 Task: Find and add the 'Imagimake Mapology India with State Capitals' jigsaw puzzle to your cart on Amazon.
Action: Mouse moved to (900, 97)
Screenshot: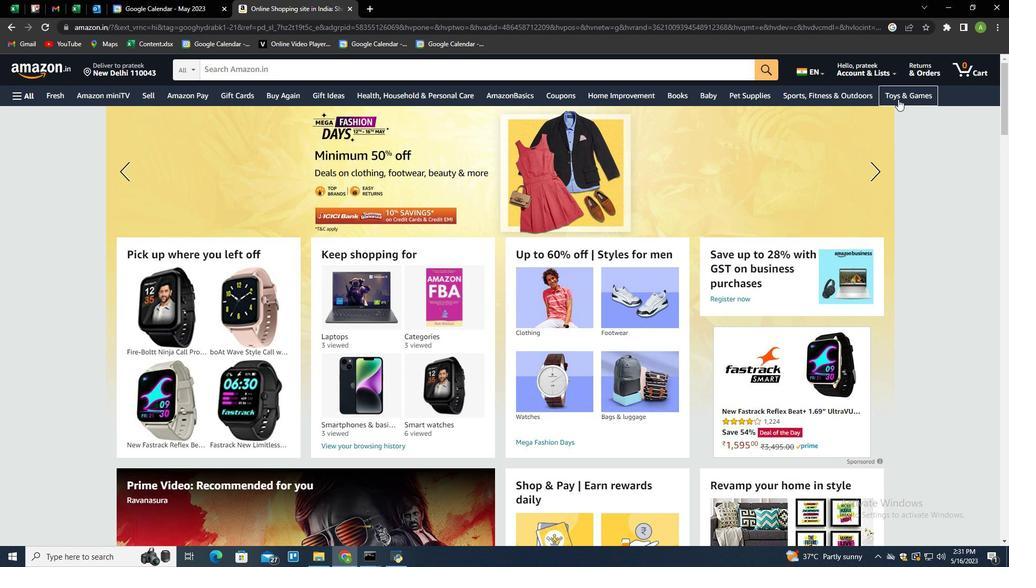 
Action: Mouse pressed left at (900, 97)
Screenshot: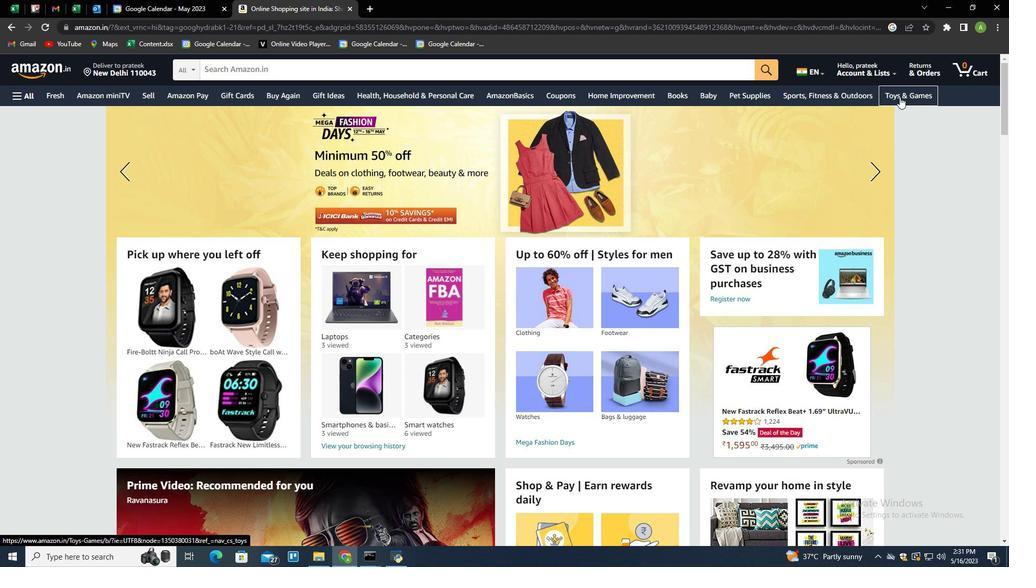 
Action: Mouse moved to (171, 392)
Screenshot: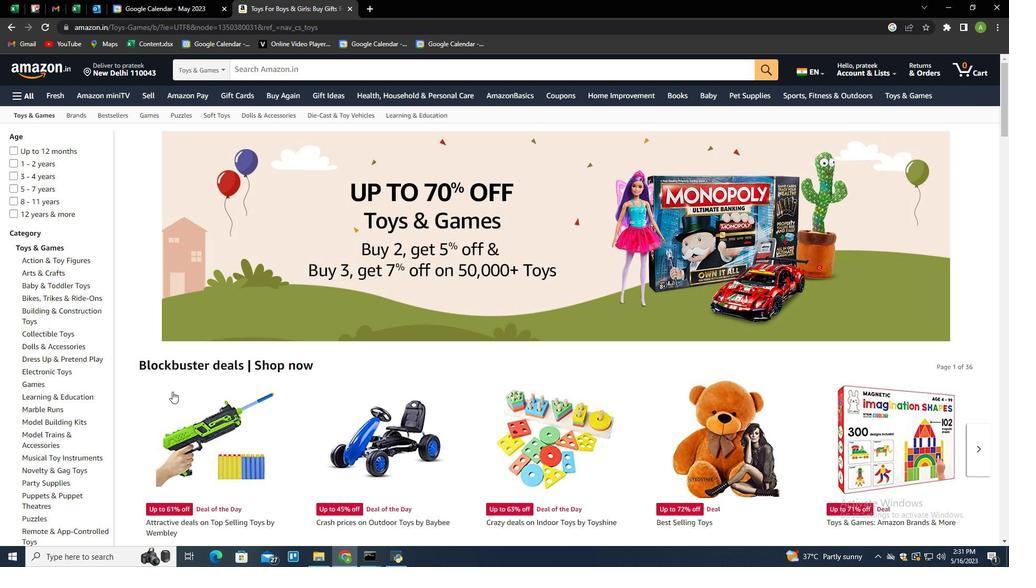 
Action: Mouse scrolled (171, 391) with delta (0, 0)
Screenshot: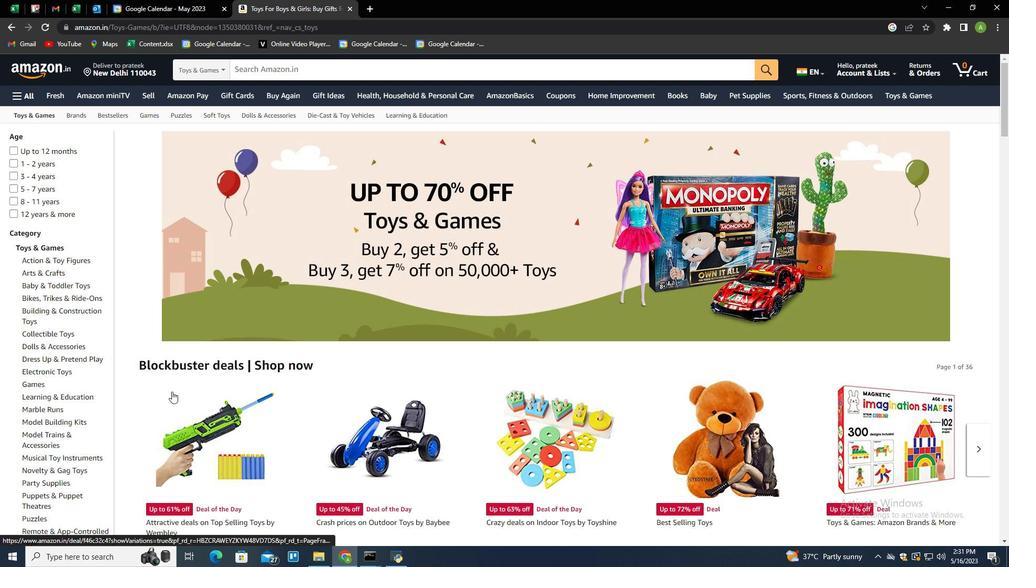 
Action: Mouse moved to (171, 391)
Screenshot: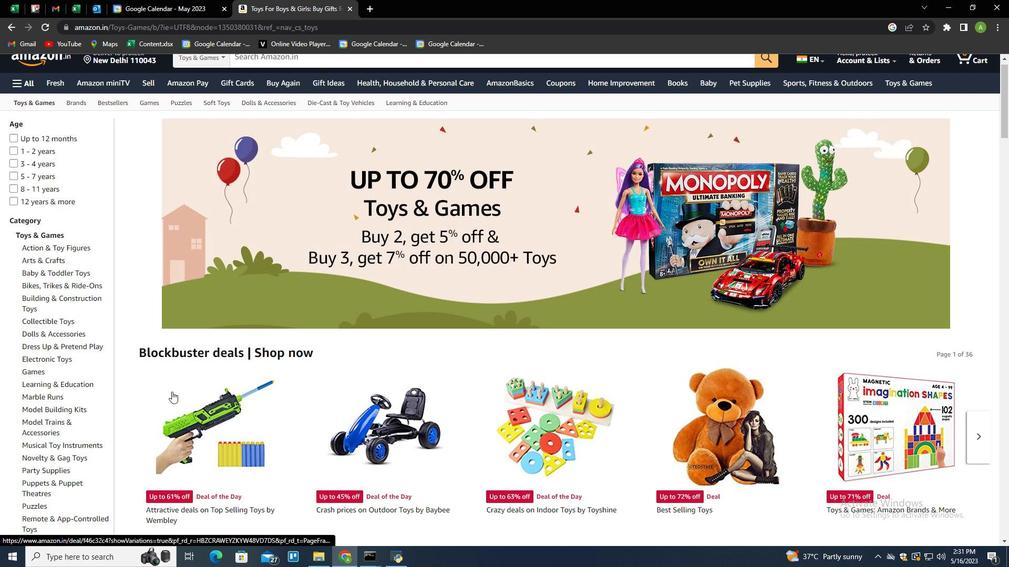 
Action: Mouse scrolled (171, 391) with delta (0, 0)
Screenshot: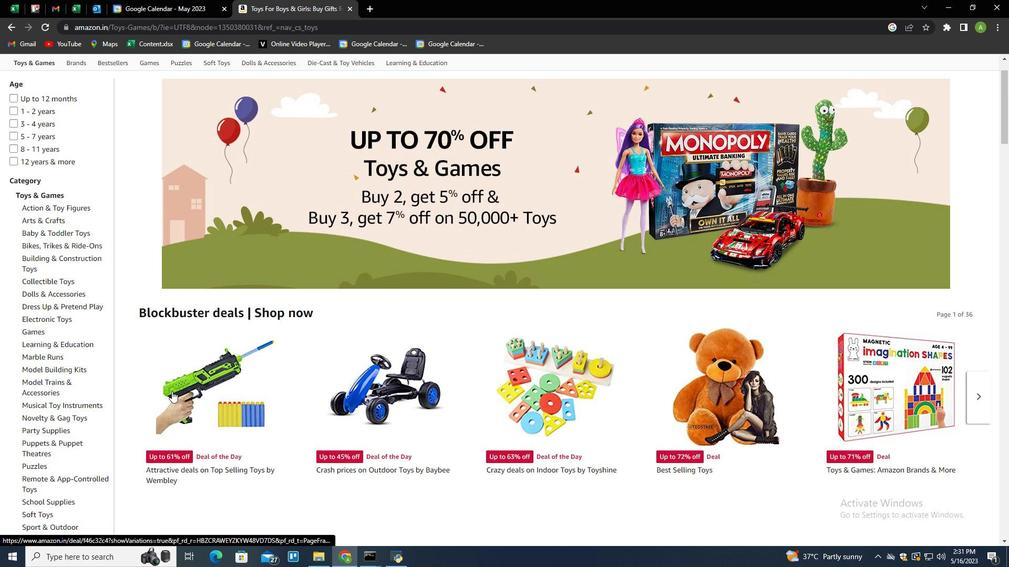 
Action: Mouse scrolled (171, 391) with delta (0, 0)
Screenshot: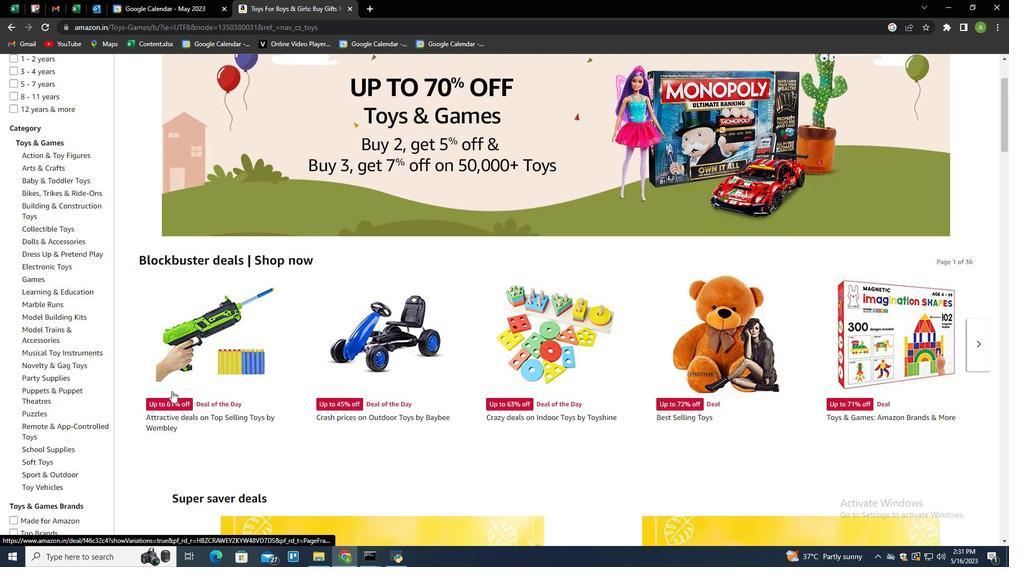 
Action: Mouse scrolled (171, 391) with delta (0, 0)
Screenshot: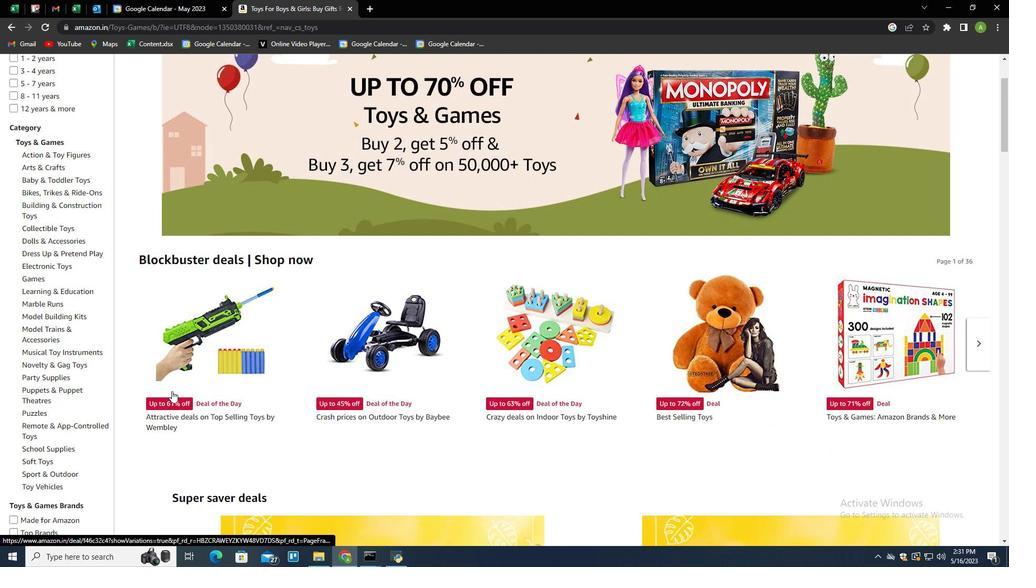 
Action: Mouse moved to (35, 307)
Screenshot: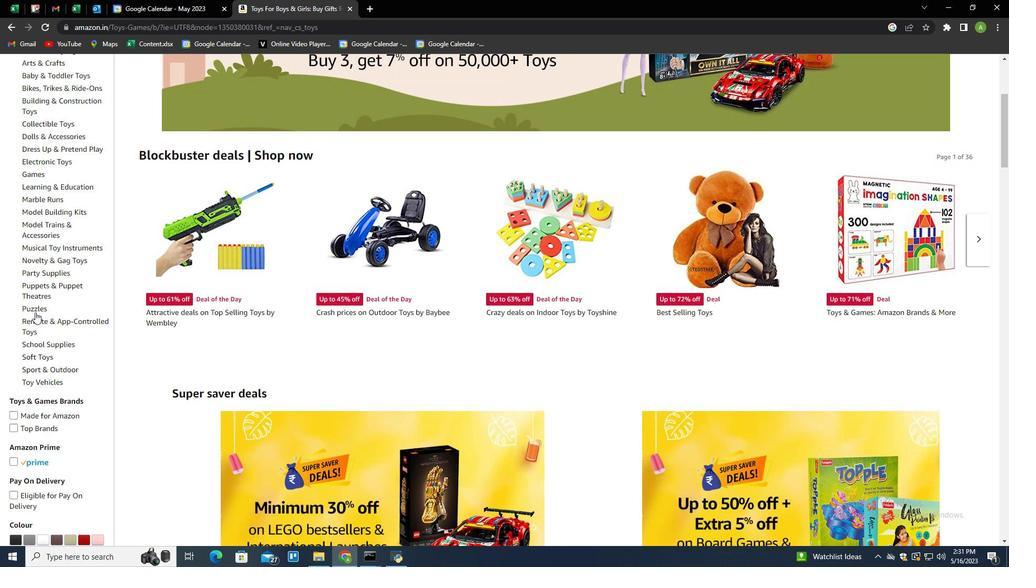 
Action: Mouse pressed left at (35, 307)
Screenshot: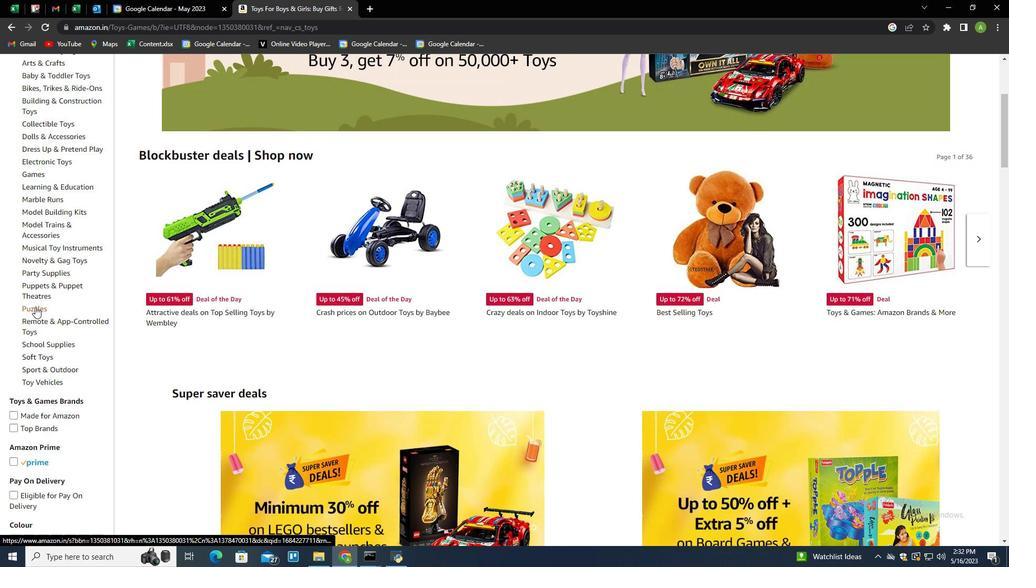 
Action: Mouse moved to (204, 293)
Screenshot: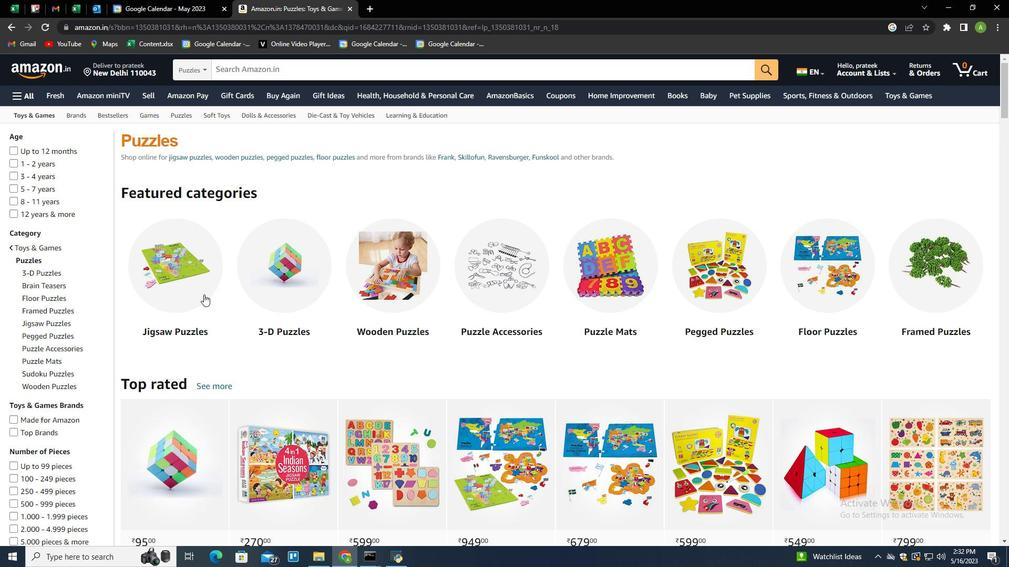
Action: Mouse pressed left at (204, 293)
Screenshot: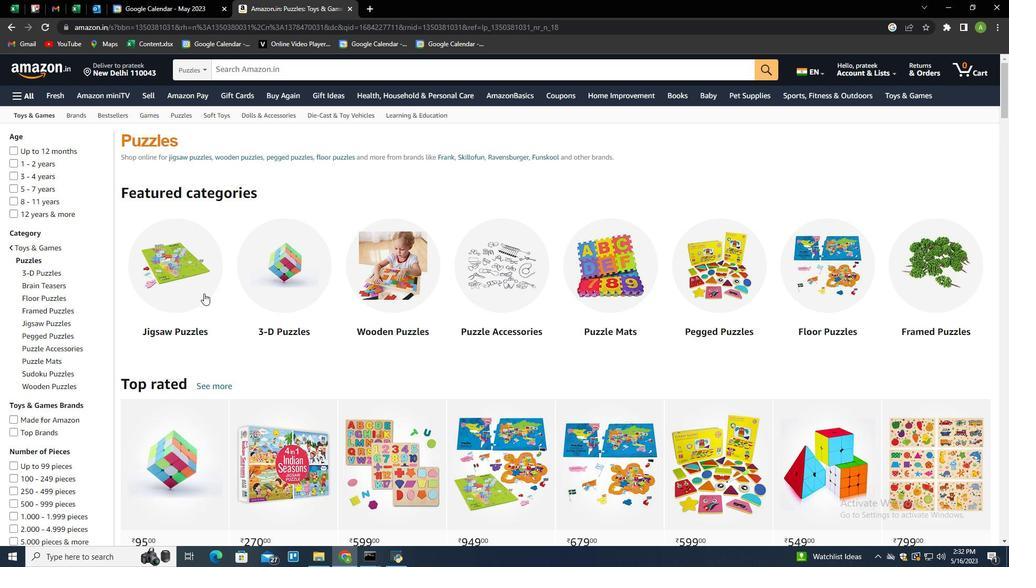 
Action: Mouse moved to (537, 320)
Screenshot: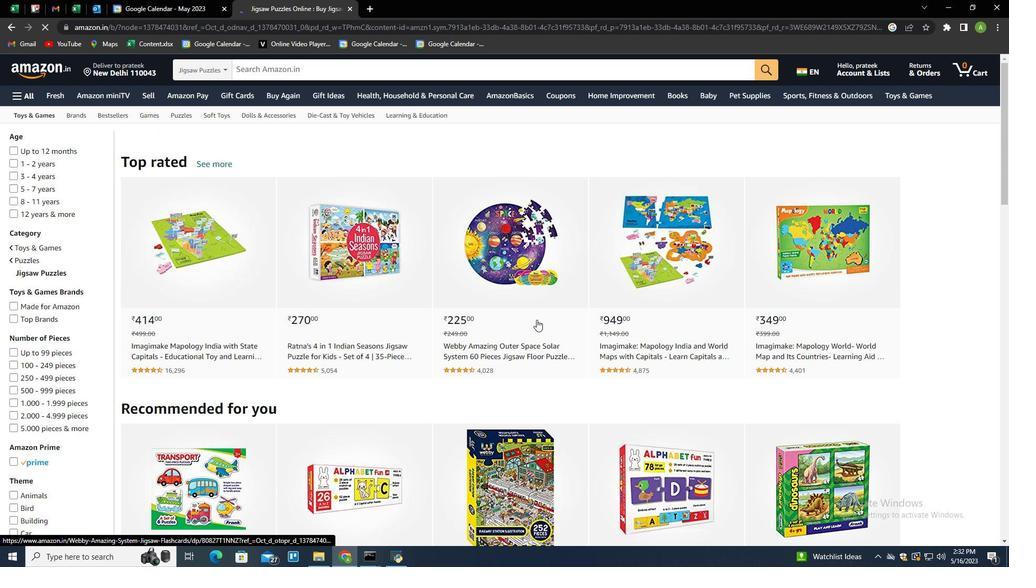 
Action: Mouse scrolled (537, 319) with delta (0, 0)
Screenshot: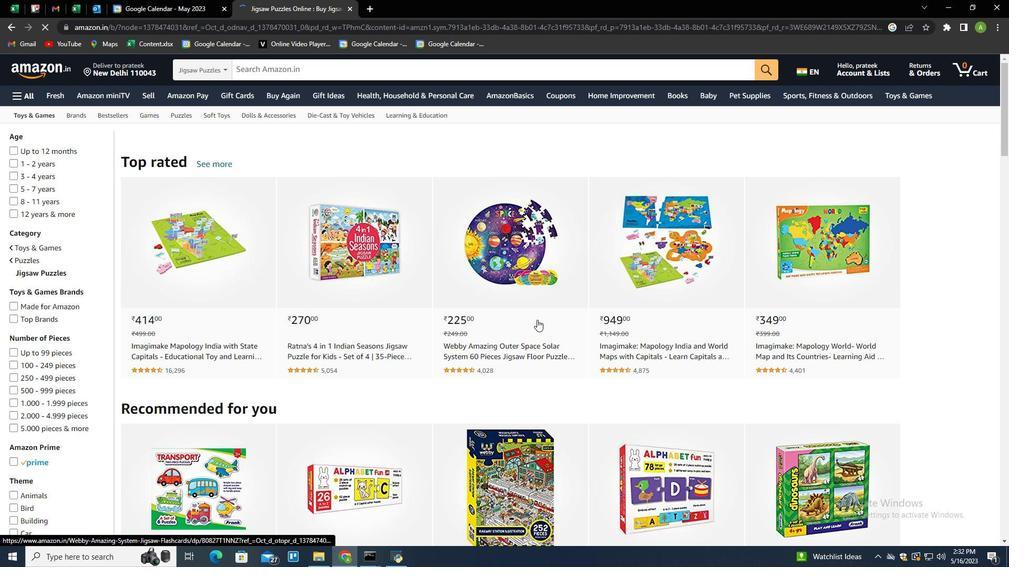 
Action: Mouse moved to (174, 241)
Screenshot: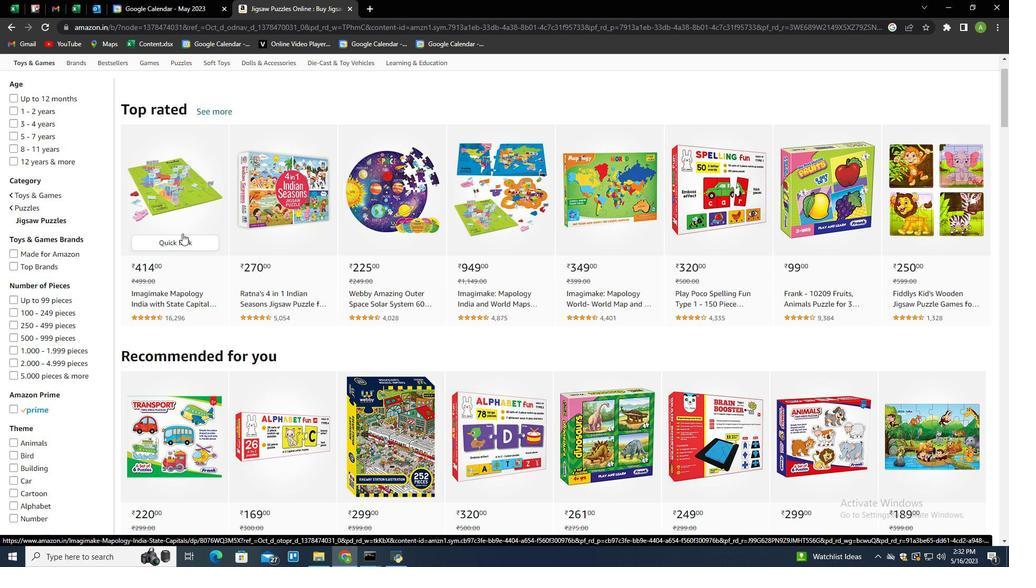 
Action: Mouse pressed left at (174, 241)
Screenshot: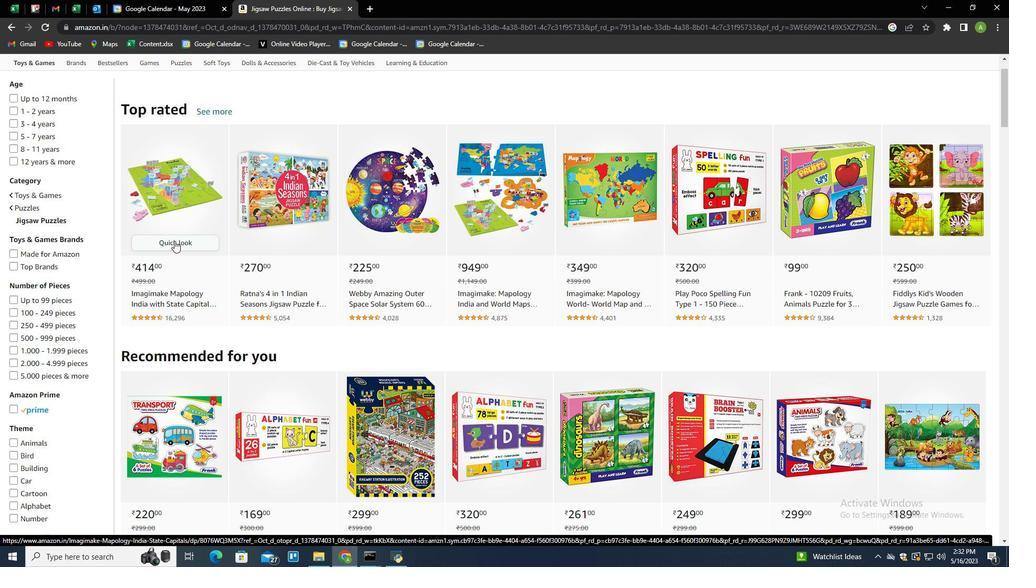 
Action: Mouse moved to (731, 155)
Screenshot: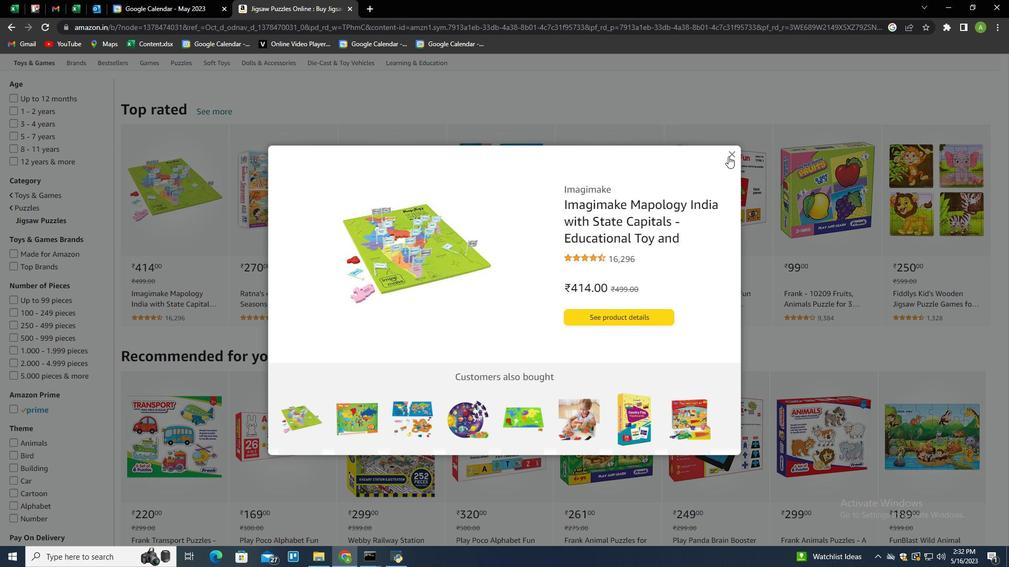 
Action: Mouse pressed left at (731, 155)
Screenshot: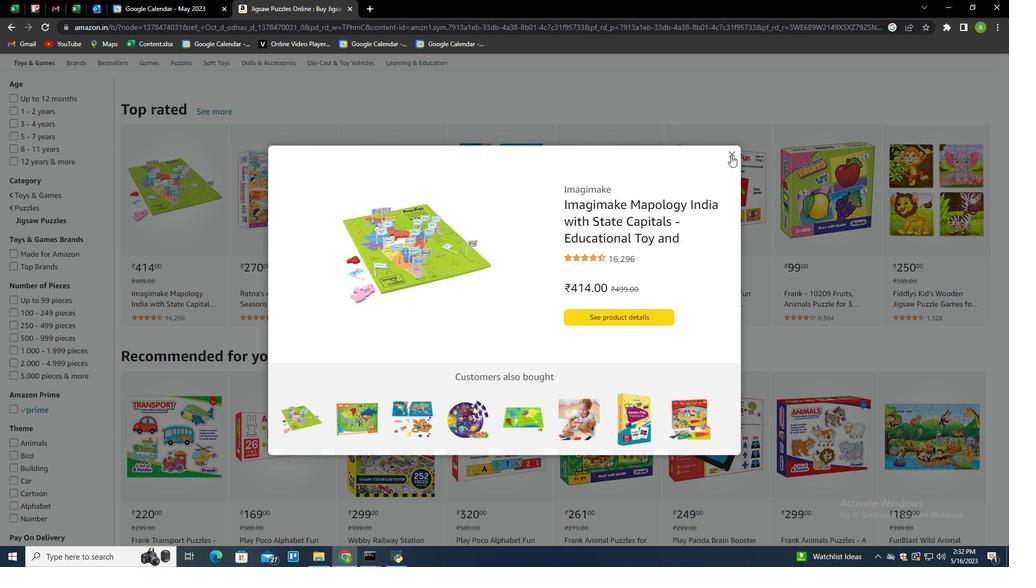 
Action: Mouse moved to (282, 248)
Screenshot: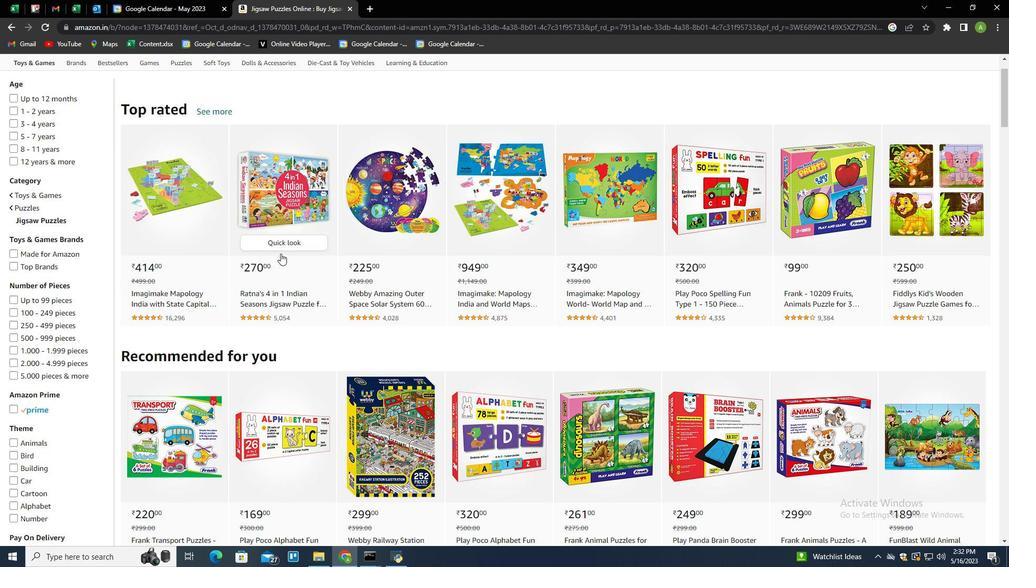 
Action: Mouse pressed left at (282, 248)
Screenshot: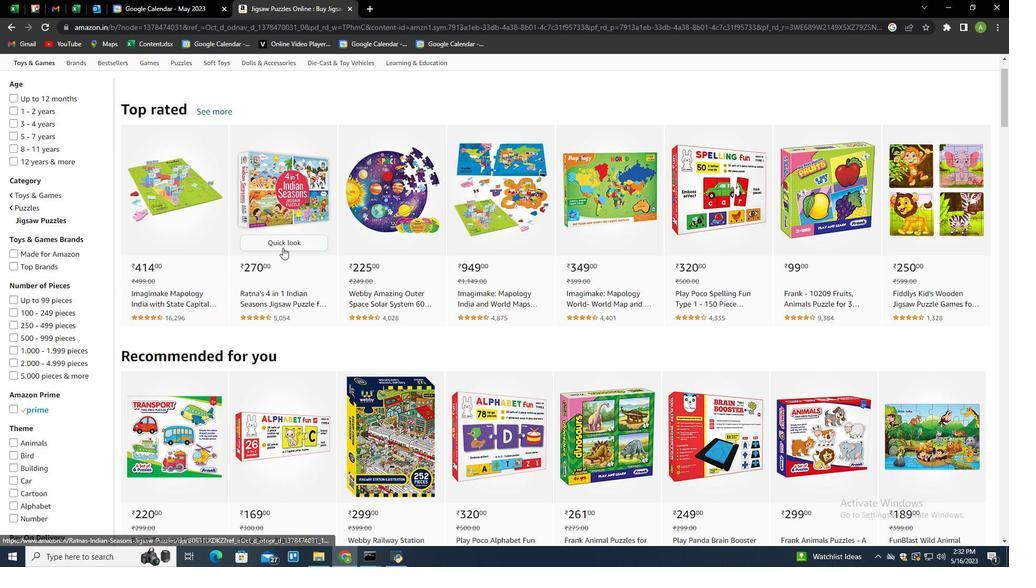 
Action: Mouse moved to (729, 151)
Screenshot: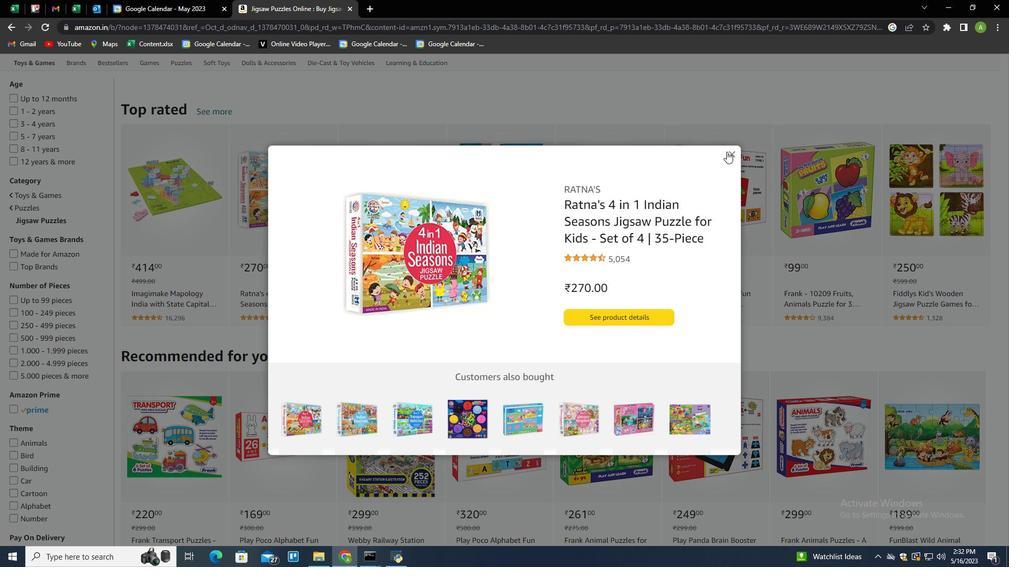 
Action: Mouse pressed left at (729, 151)
Screenshot: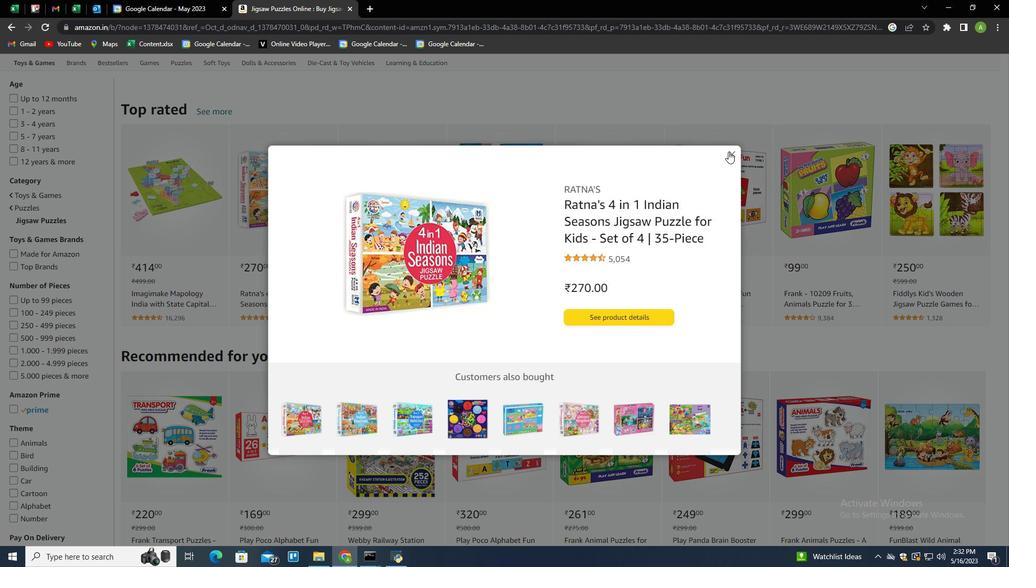 
Action: Mouse moved to (847, 302)
Screenshot: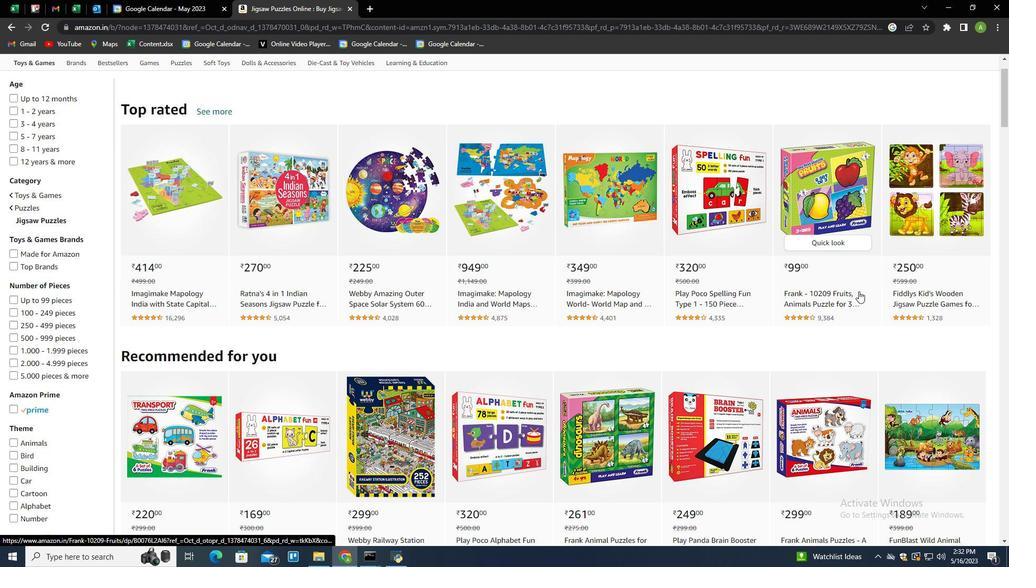 
Action: Mouse scrolled (847, 302) with delta (0, 0)
Screenshot: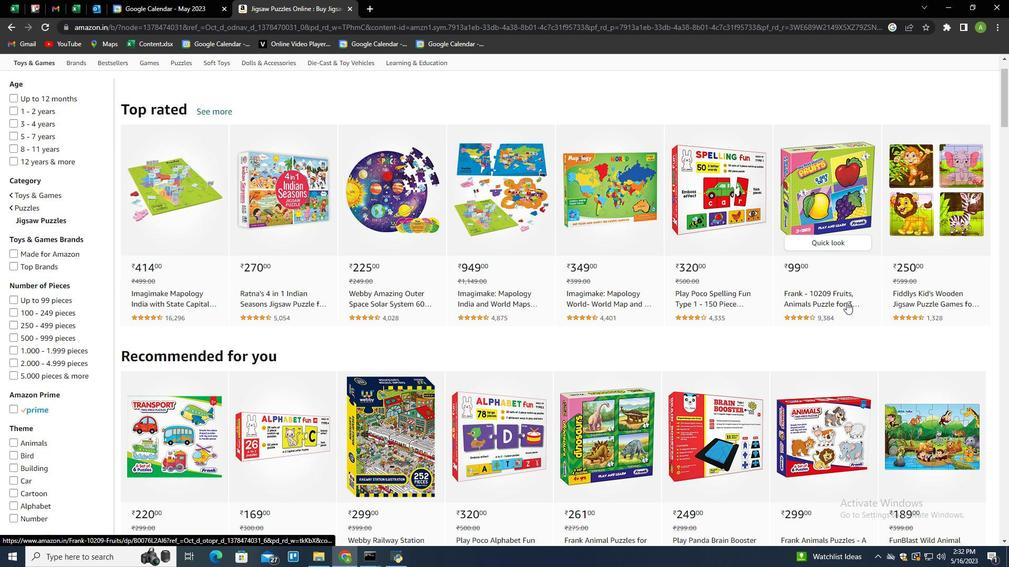 
Action: Mouse scrolled (847, 302) with delta (0, 0)
Screenshot: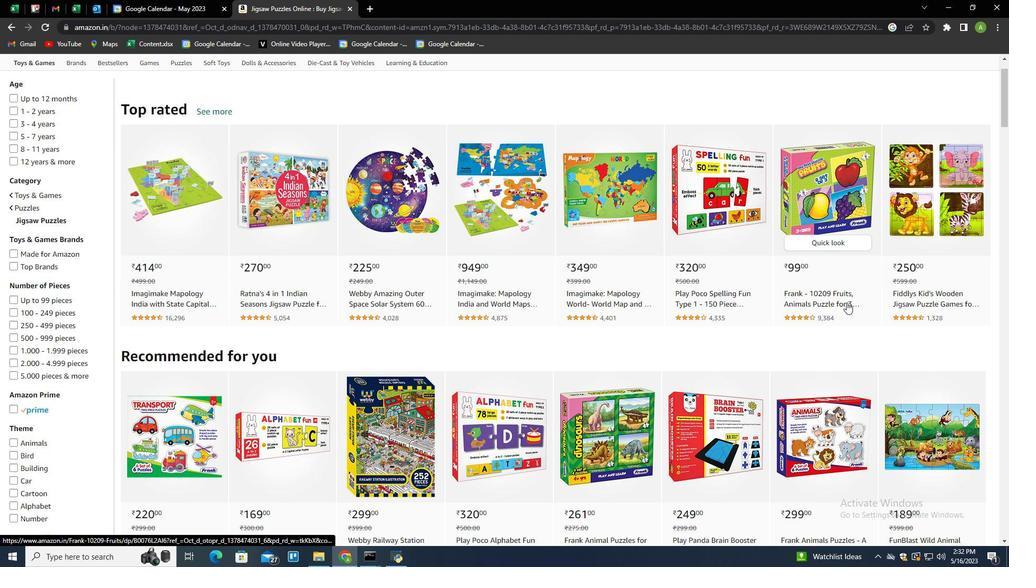 
Action: Mouse scrolled (847, 302) with delta (0, 0)
Screenshot: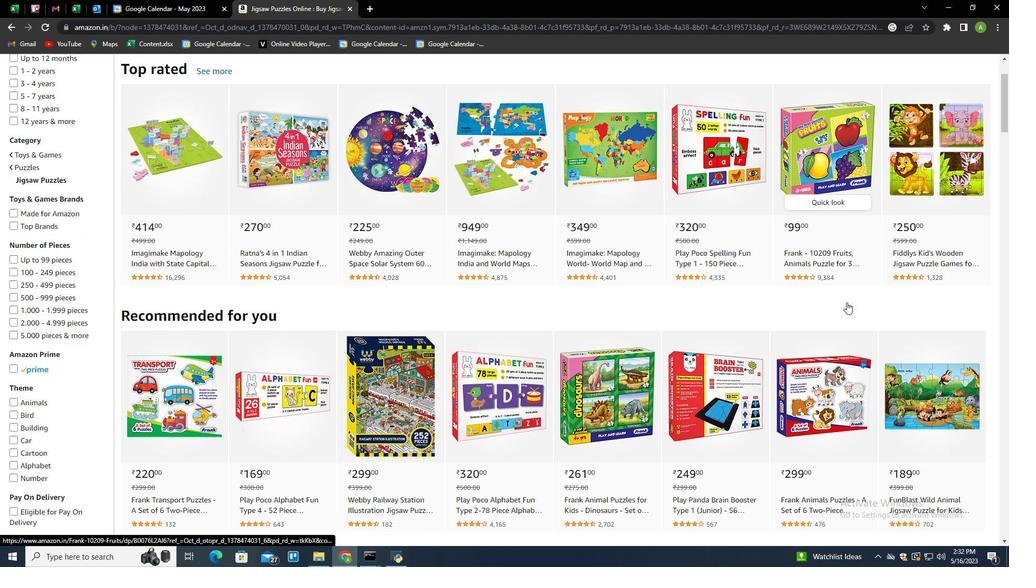 
Action: Mouse scrolled (847, 302) with delta (0, 0)
Screenshot: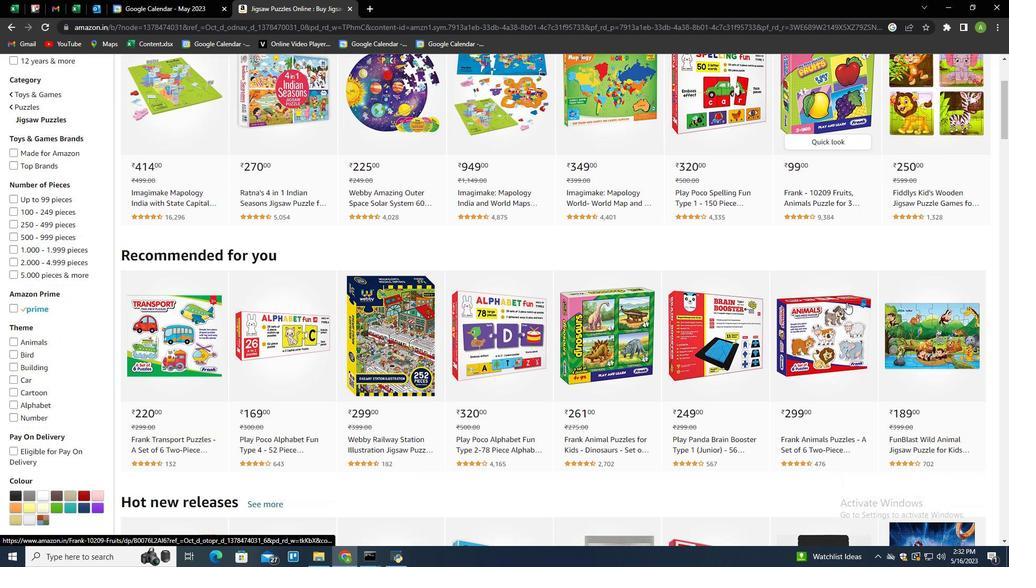 
Action: Mouse moved to (847, 302)
Screenshot: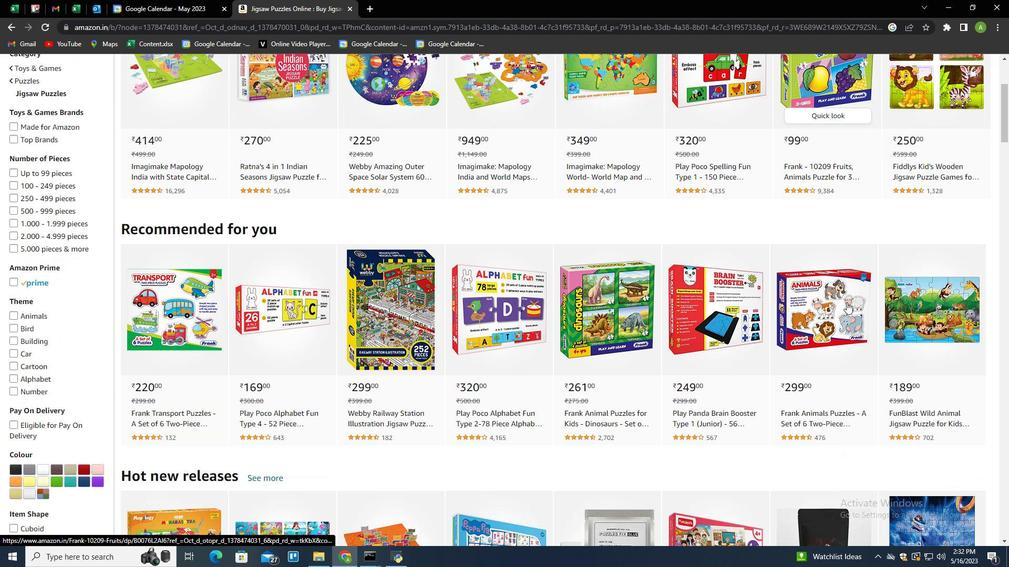 
Action: Mouse scrolled (847, 302) with delta (0, 0)
Screenshot: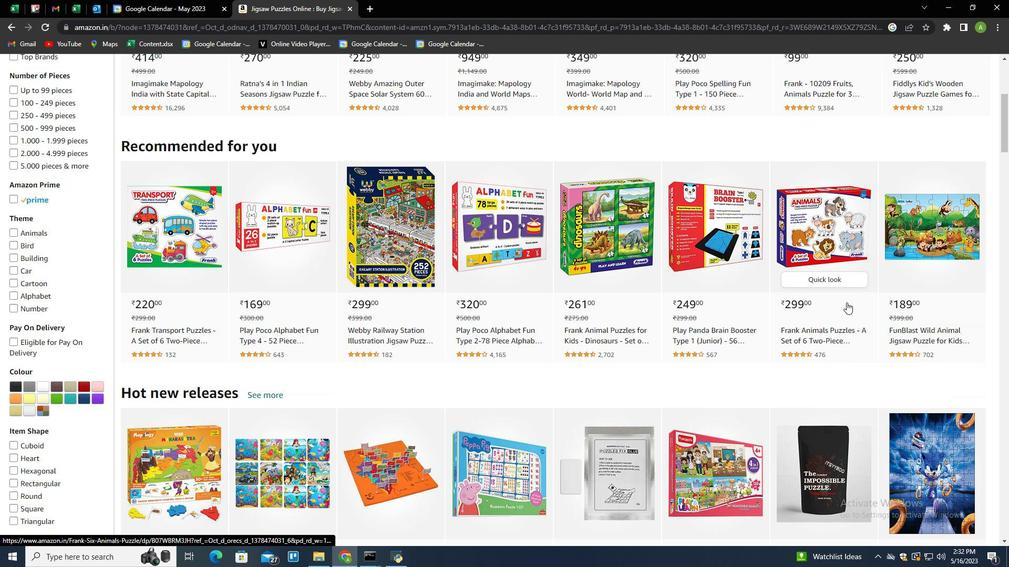 
Action: Mouse scrolled (847, 302) with delta (0, 0)
Screenshot: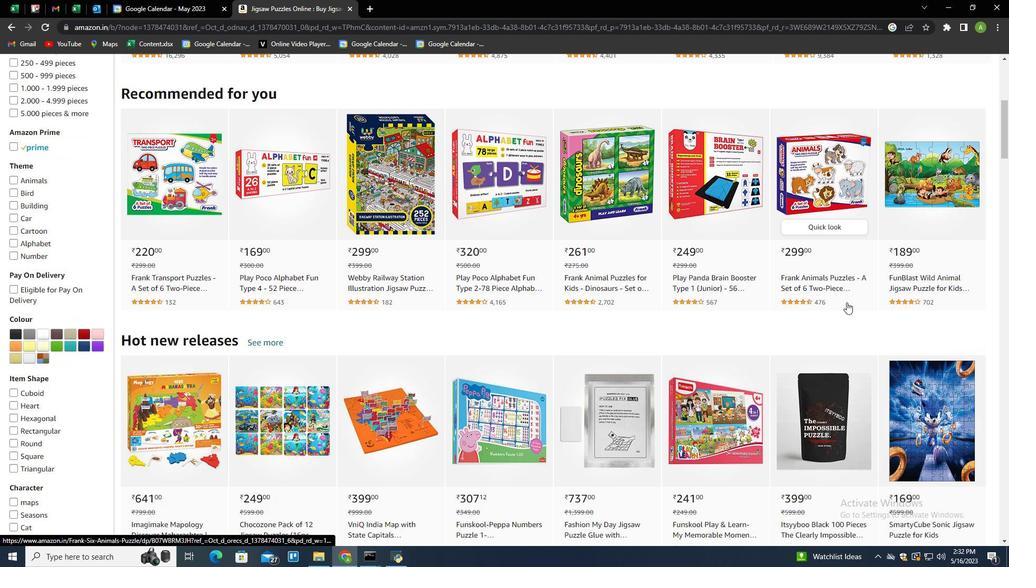 
Action: Mouse scrolled (847, 302) with delta (0, 0)
Screenshot: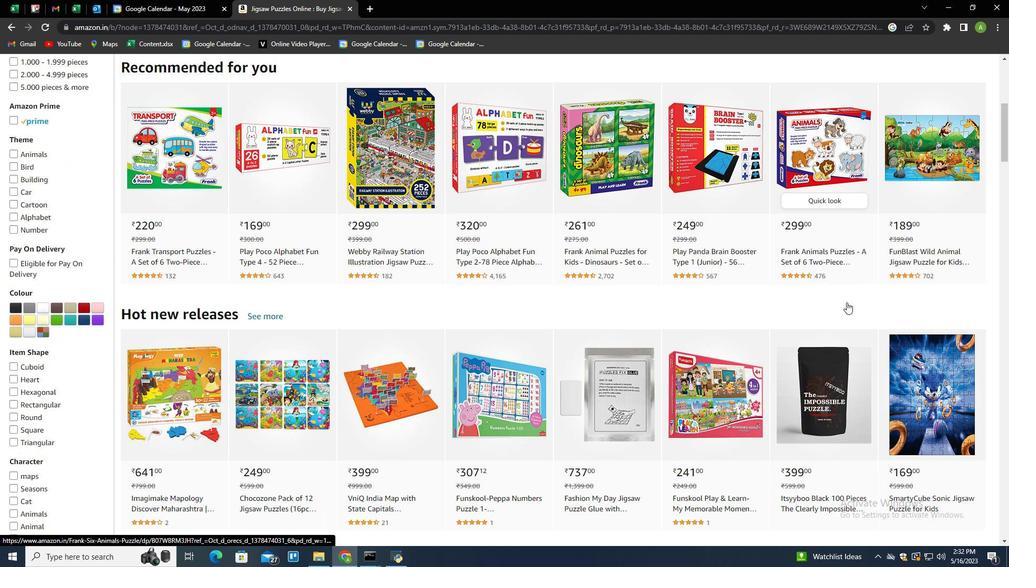 
Action: Mouse scrolled (847, 302) with delta (0, 0)
Screenshot: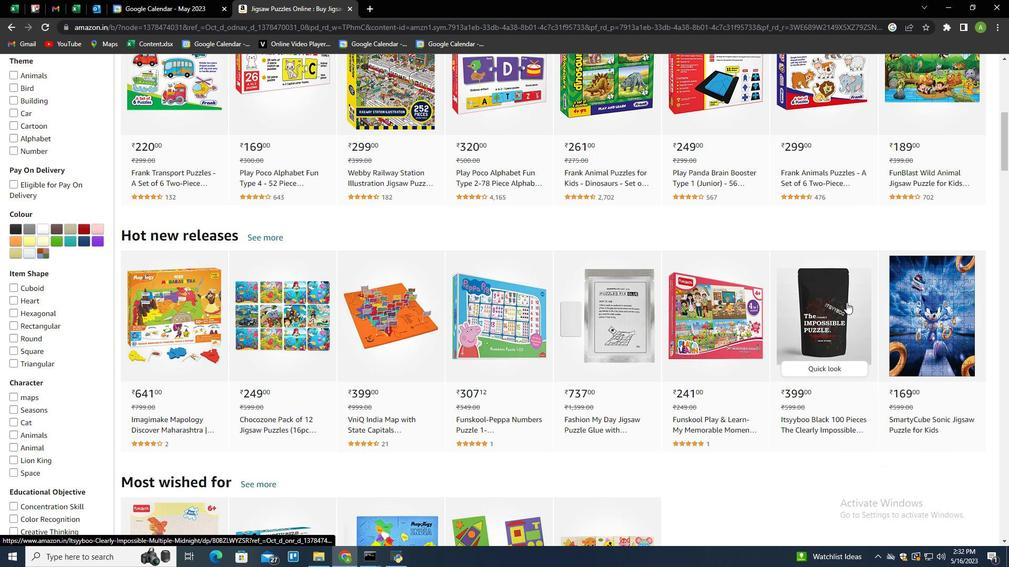 
Action: Mouse scrolled (847, 302) with delta (0, 0)
Screenshot: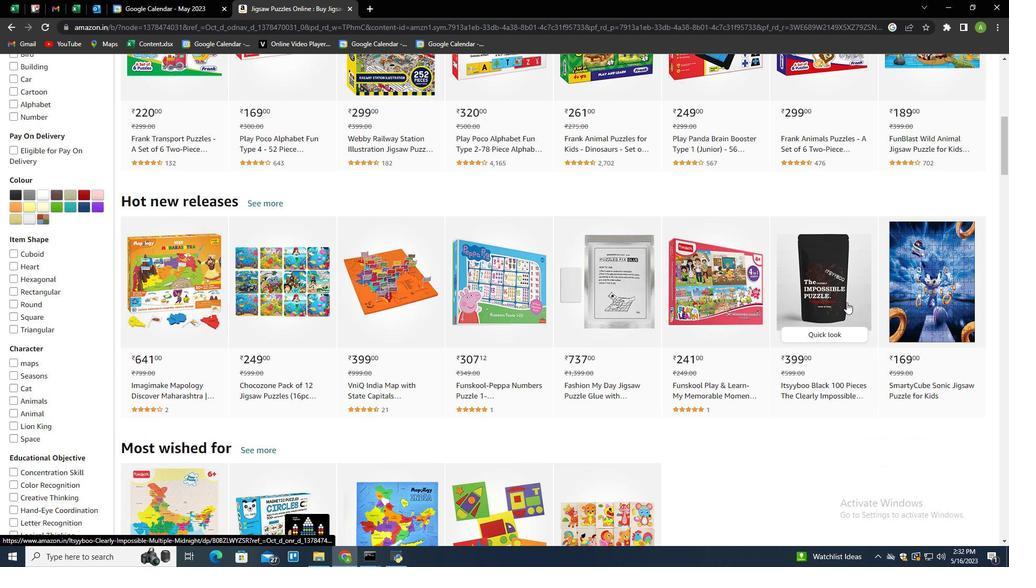
Action: Mouse scrolled (847, 302) with delta (0, 0)
Screenshot: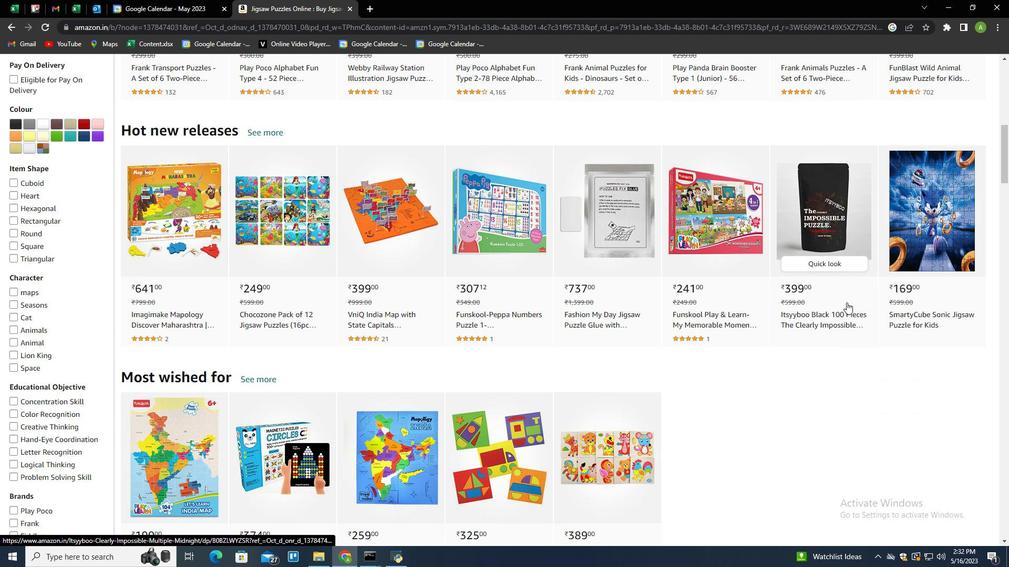 
Action: Mouse scrolled (847, 302) with delta (0, 0)
Screenshot: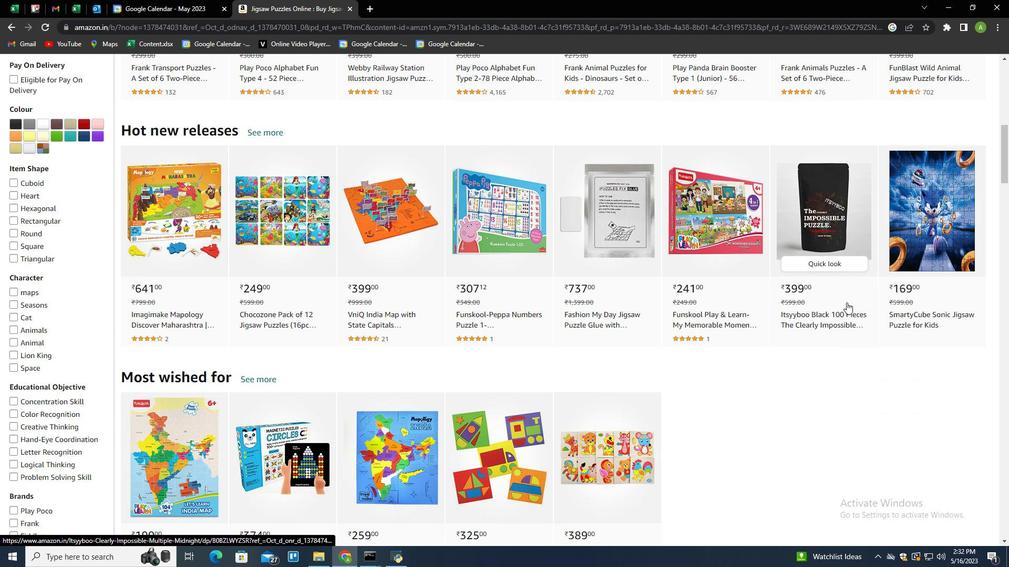 
Action: Mouse scrolled (847, 302) with delta (0, 0)
Screenshot: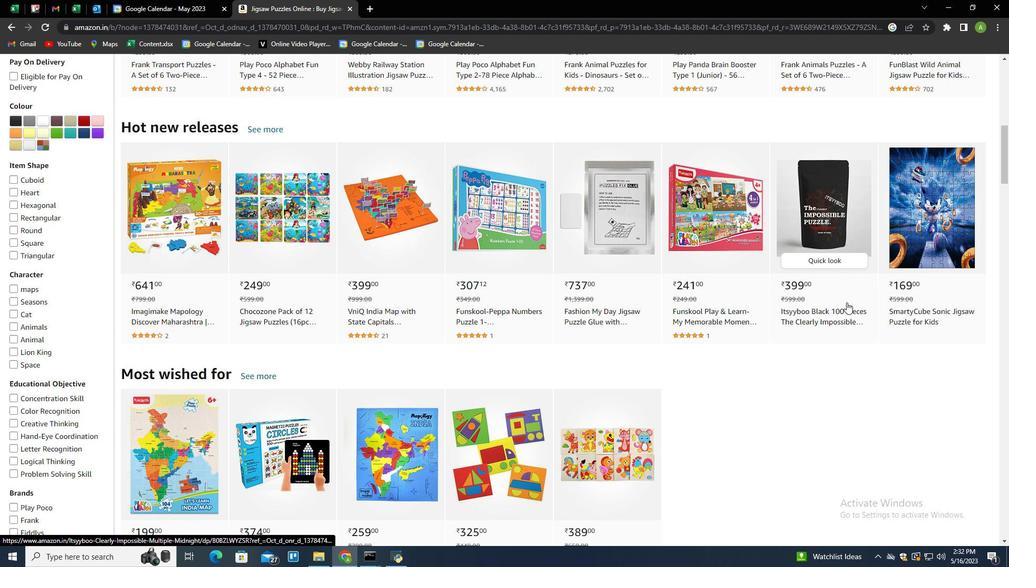 
Action: Mouse moved to (606, 333)
Screenshot: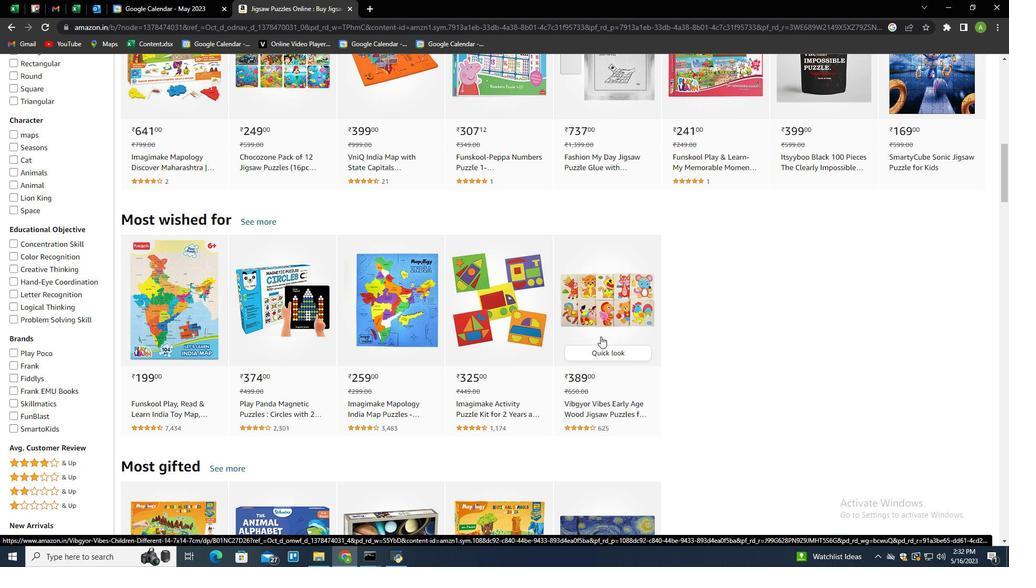 
Action: Mouse scrolled (606, 334) with delta (0, 0)
Screenshot: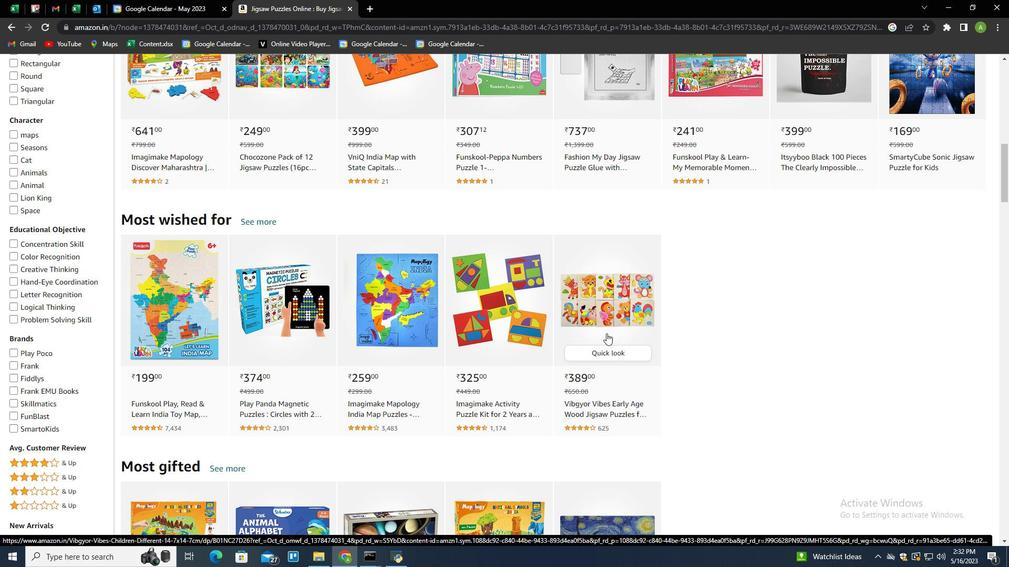 
Action: Mouse scrolled (606, 334) with delta (0, 0)
Screenshot: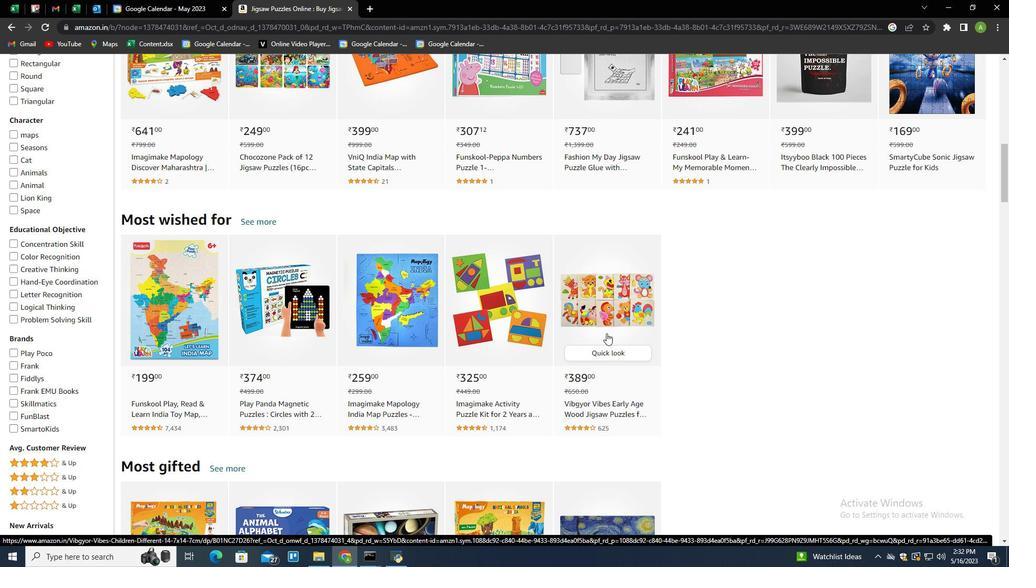 
Action: Mouse scrolled (606, 334) with delta (0, 0)
Screenshot: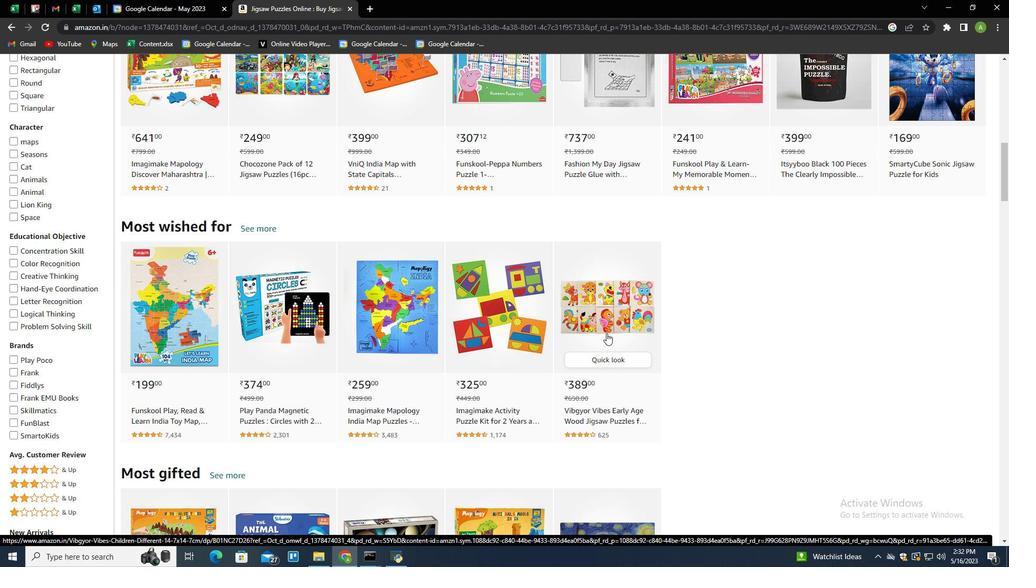 
Action: Mouse scrolled (606, 334) with delta (0, 0)
Screenshot: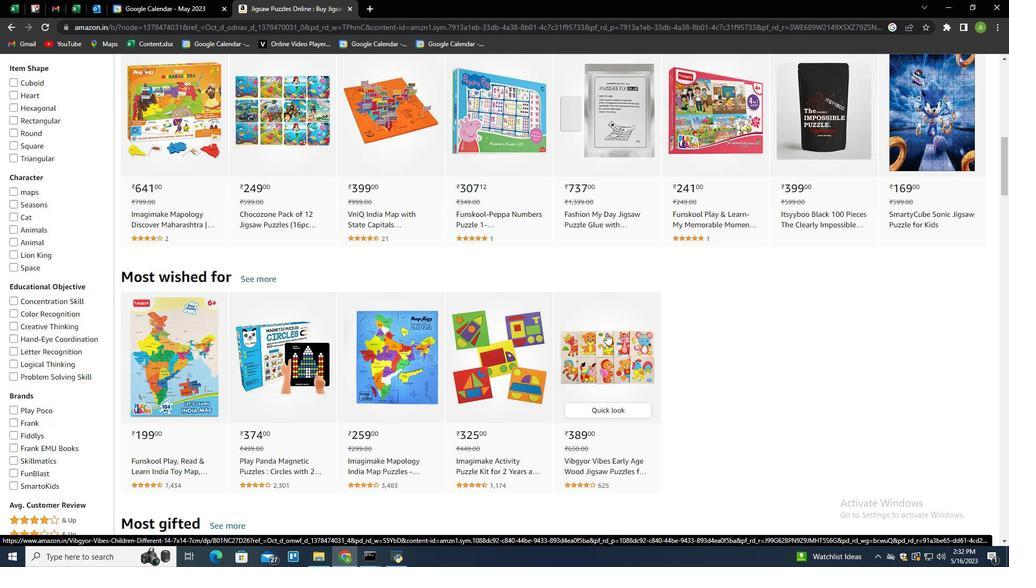 
Action: Mouse moved to (570, 324)
Screenshot: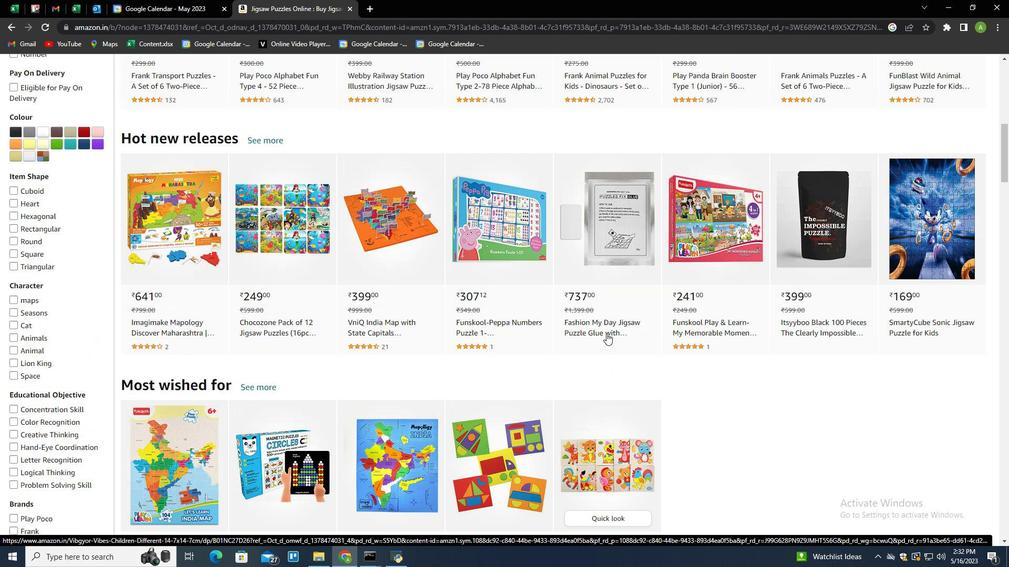 
Action: Mouse scrolled (570, 325) with delta (0, 0)
Screenshot: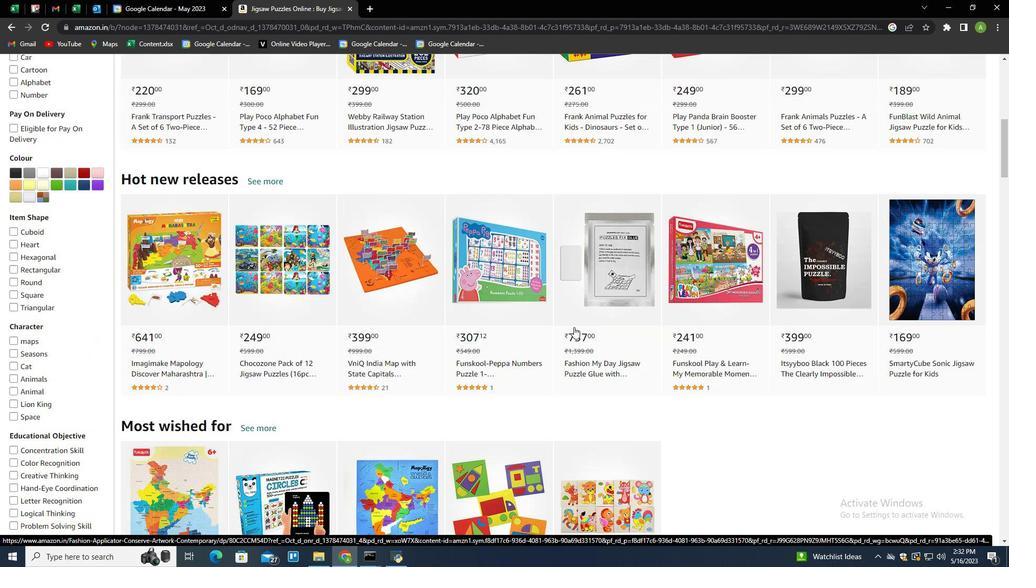 
Action: Mouse scrolled (570, 325) with delta (0, 0)
Screenshot: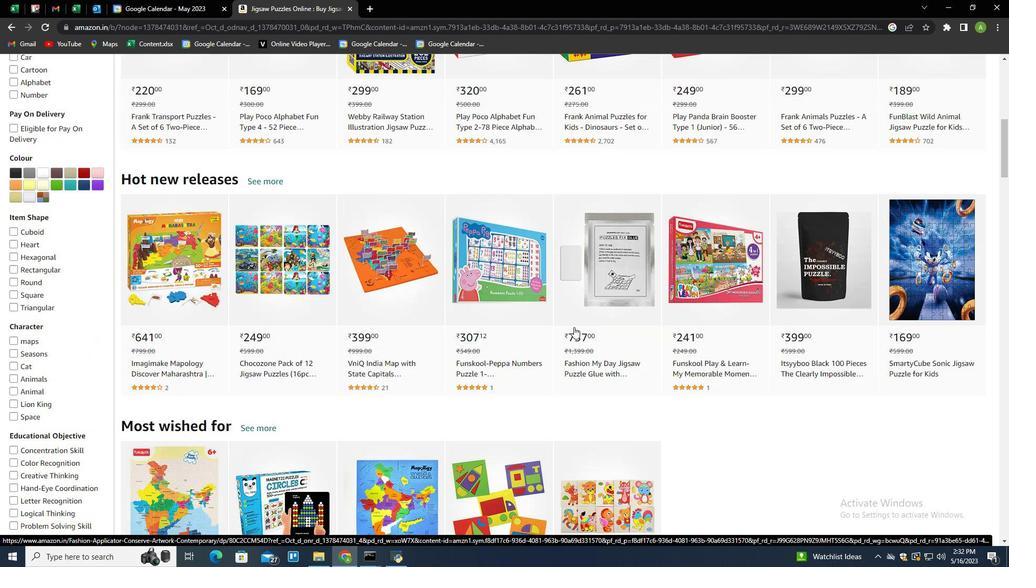 
Action: Mouse scrolled (570, 325) with delta (0, 0)
Screenshot: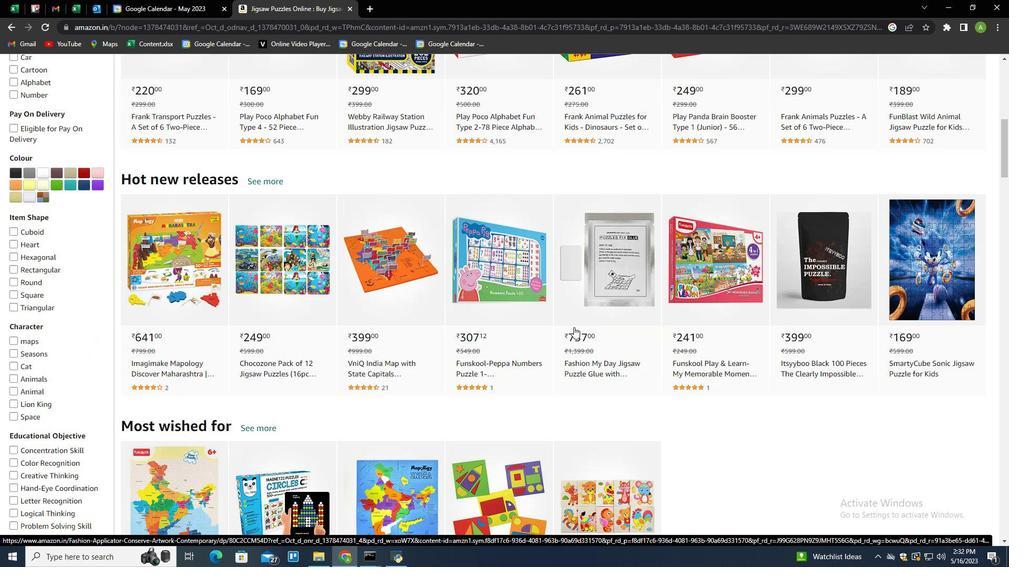 
Action: Mouse scrolled (570, 325) with delta (0, 0)
Screenshot: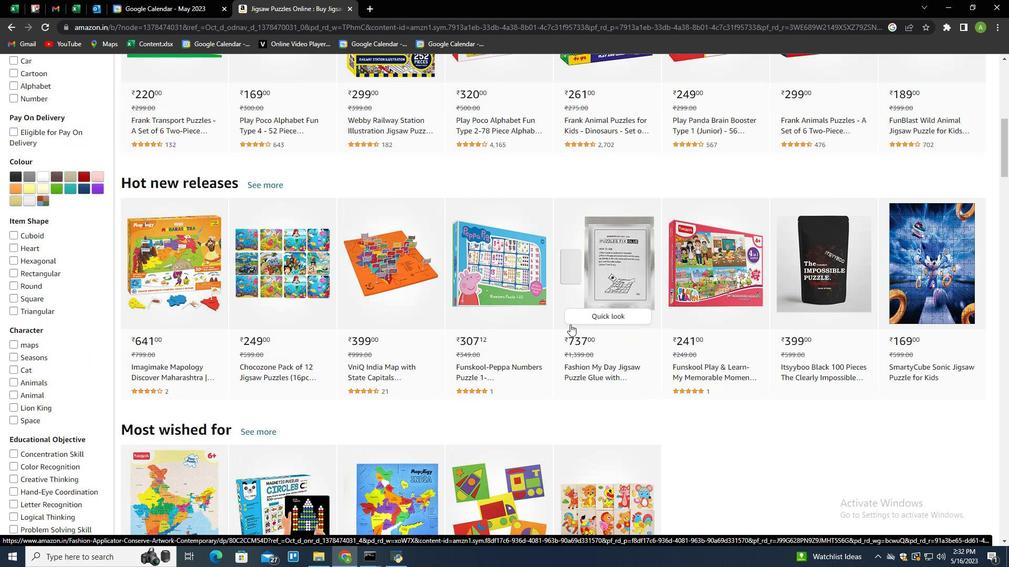 
Action: Mouse scrolled (570, 325) with delta (0, 0)
Screenshot: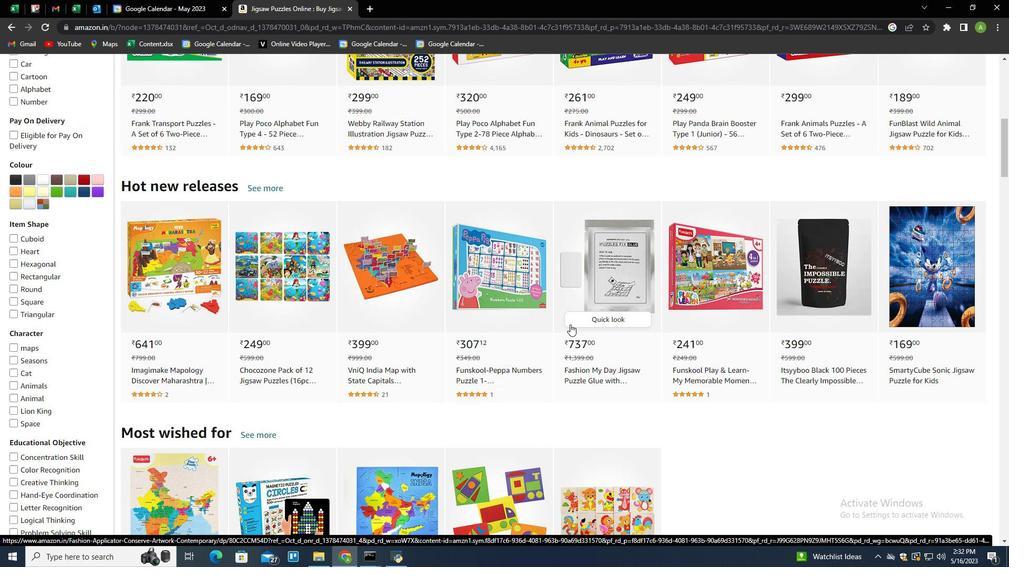 
Action: Mouse moved to (177, 298)
Screenshot: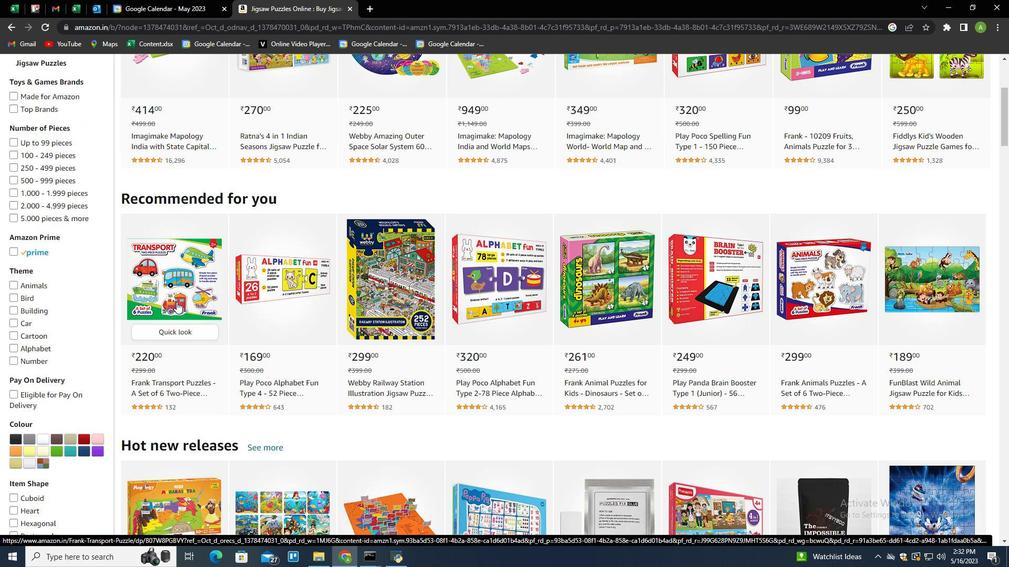 
Action: Mouse scrolled (177, 299) with delta (0, 0)
Screenshot: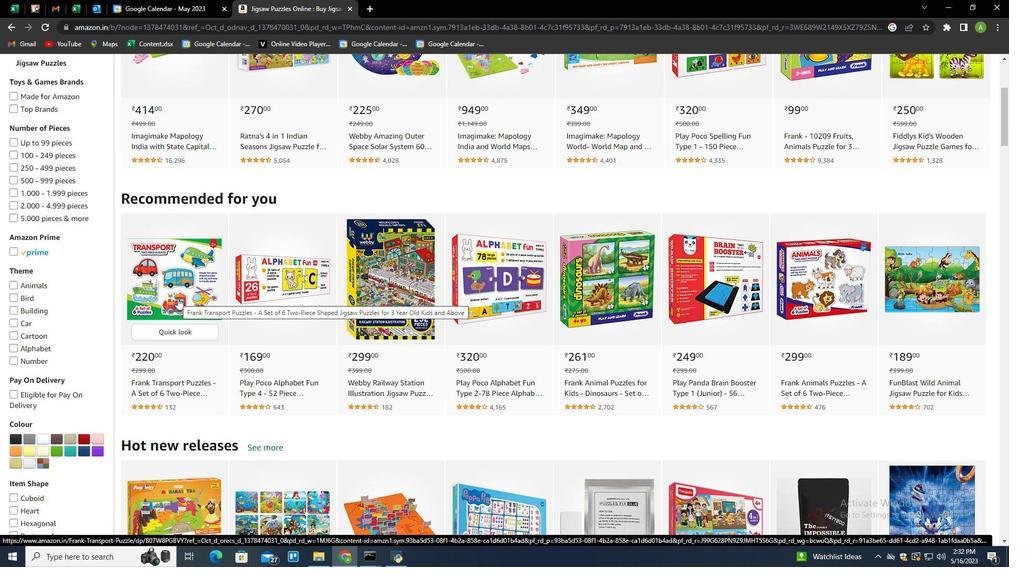 
Action: Mouse scrolled (177, 299) with delta (0, 0)
Screenshot: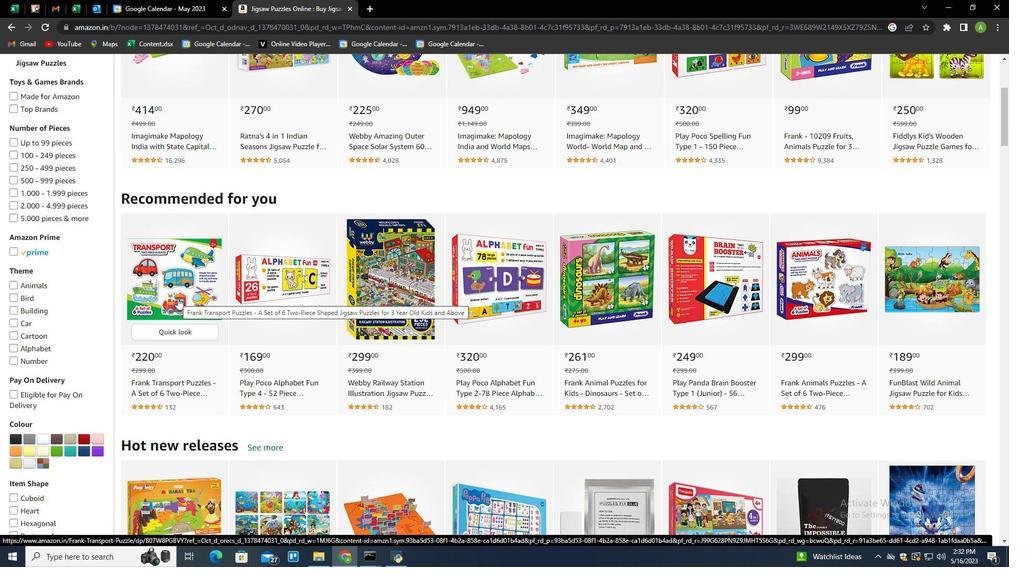 
Action: Mouse scrolled (177, 299) with delta (0, 0)
Screenshot: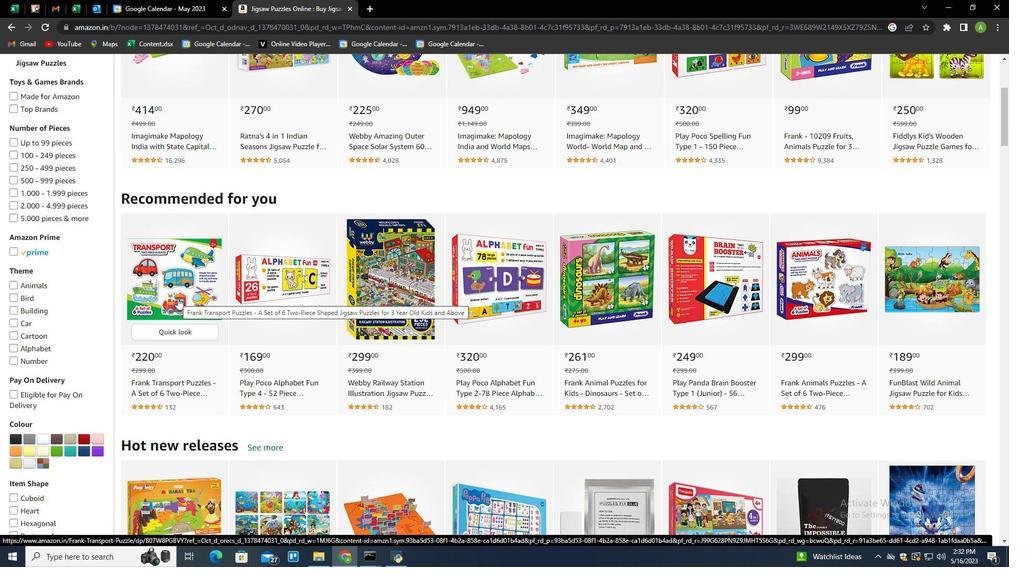 
Action: Mouse scrolled (177, 299) with delta (0, 0)
Screenshot: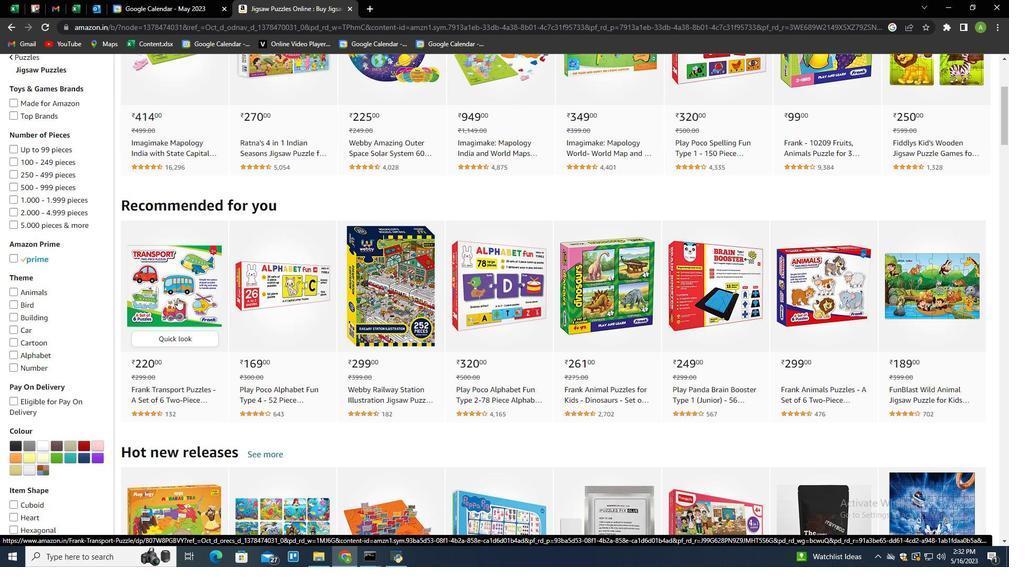 
Action: Mouse moved to (187, 251)
Screenshot: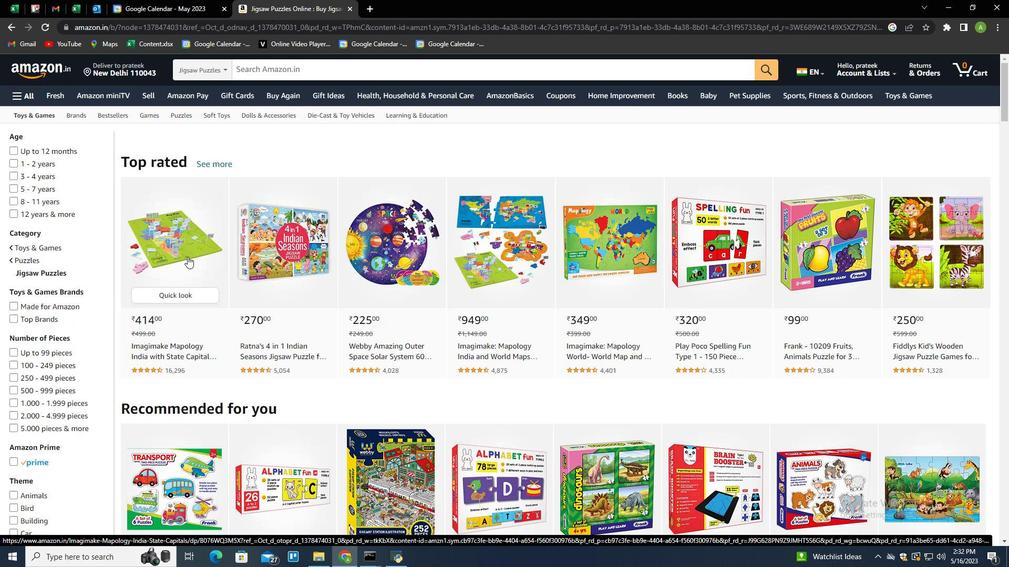 
Action: Mouse pressed left at (187, 251)
Screenshot: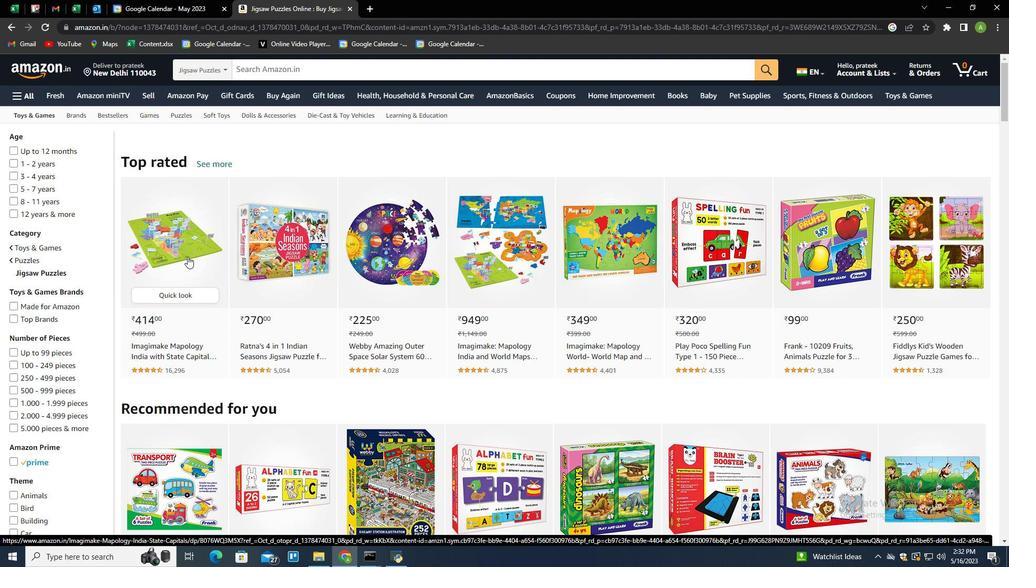
Action: Mouse moved to (609, 353)
Screenshot: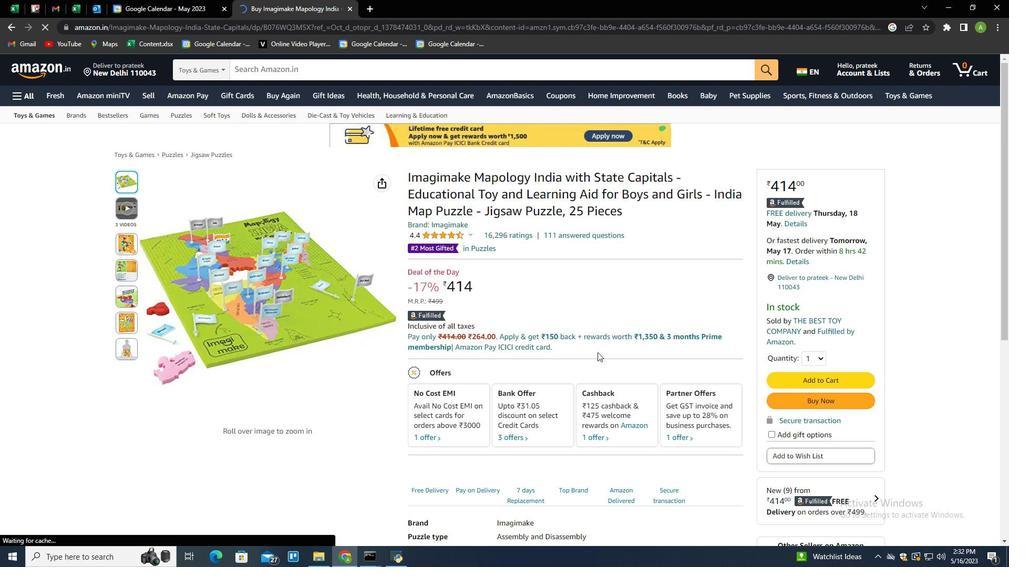 
Action: Mouse scrolled (609, 352) with delta (0, 0)
Screenshot: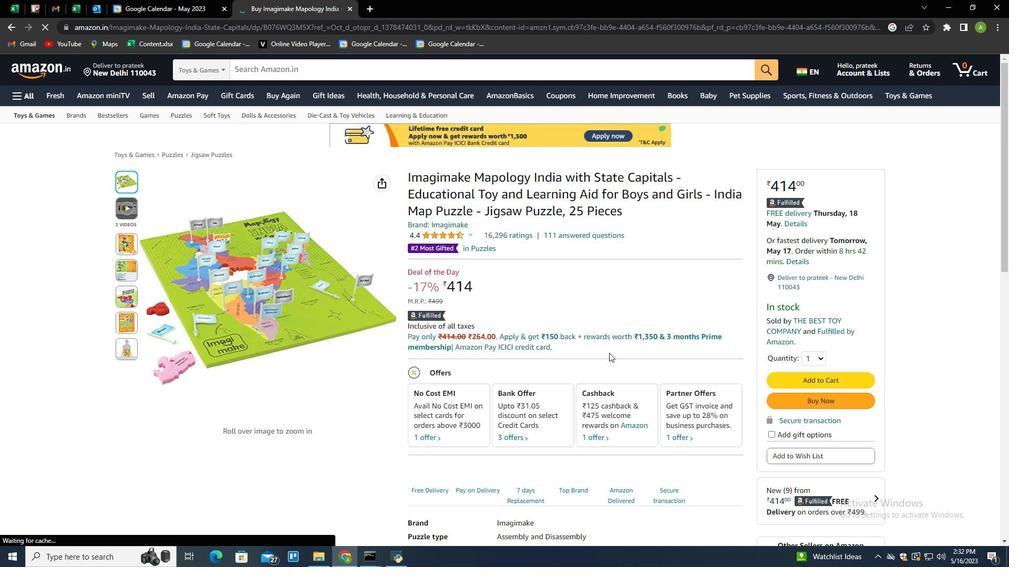 
Action: Mouse scrolled (609, 352) with delta (0, 0)
Screenshot: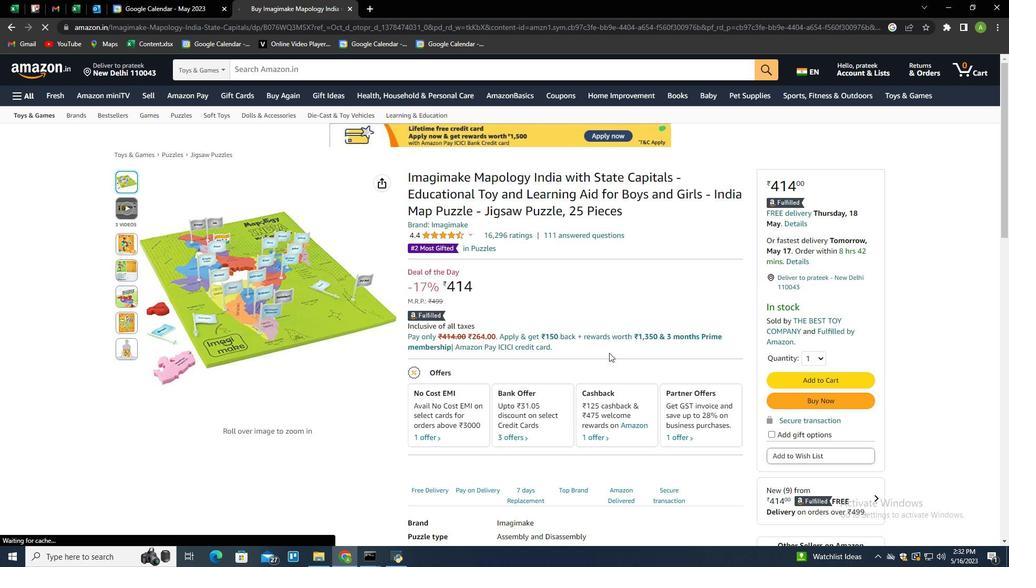
Action: Mouse moved to (706, 332)
Screenshot: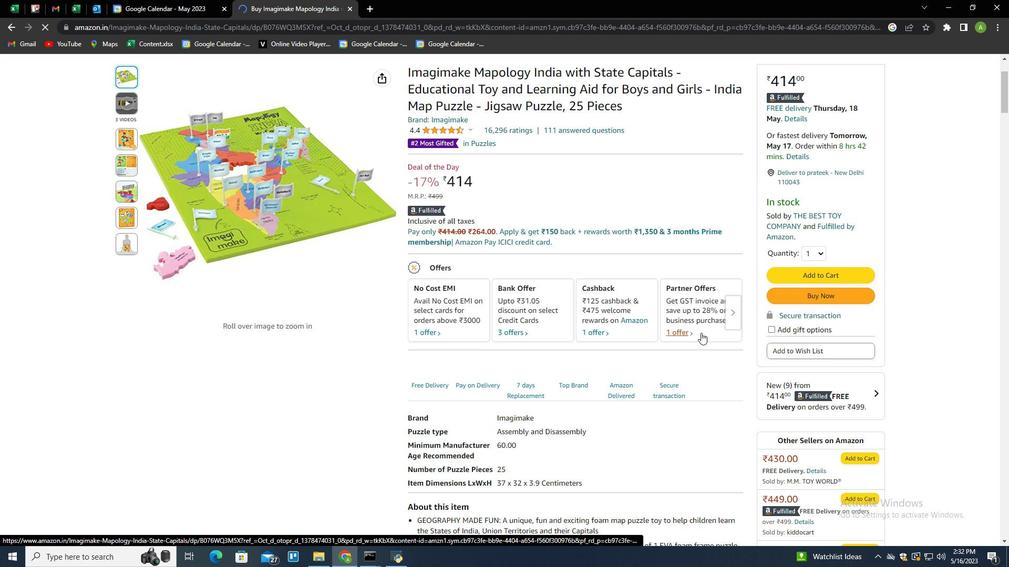 
Action: Mouse scrolled (706, 333) with delta (0, 0)
Screenshot: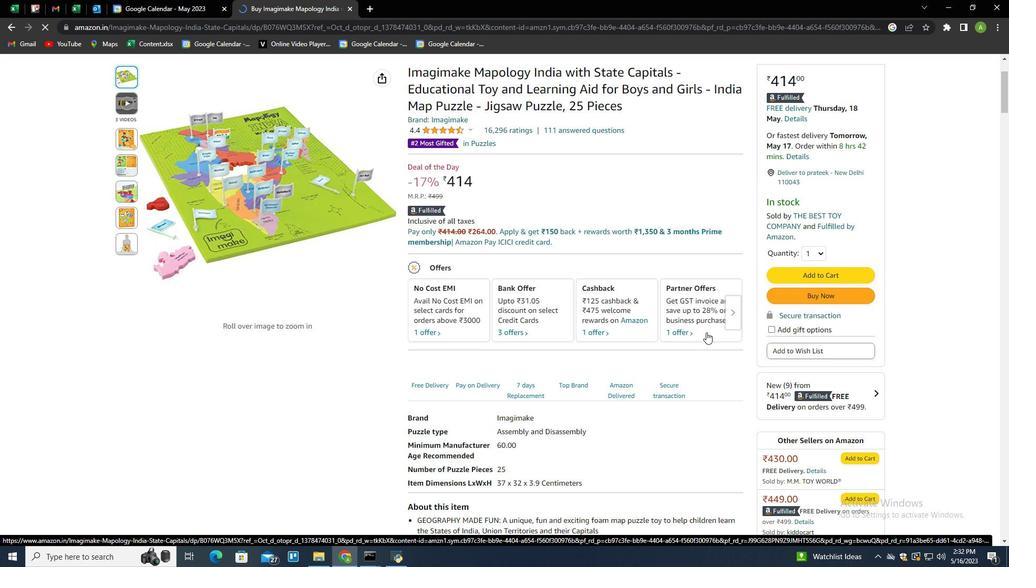 
Action: Mouse scrolled (706, 333) with delta (0, 0)
Screenshot: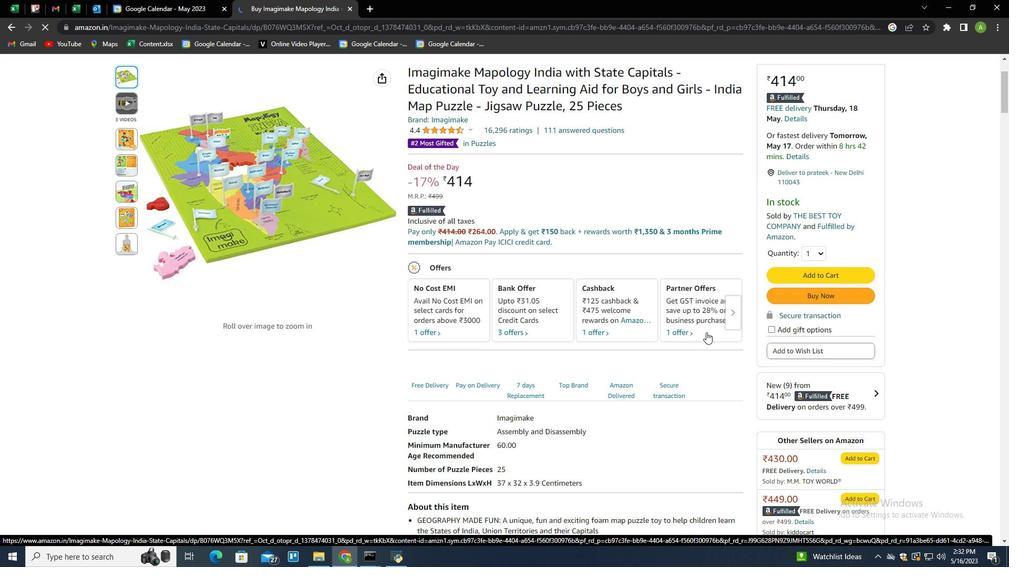 
Action: Mouse moved to (813, 385)
Screenshot: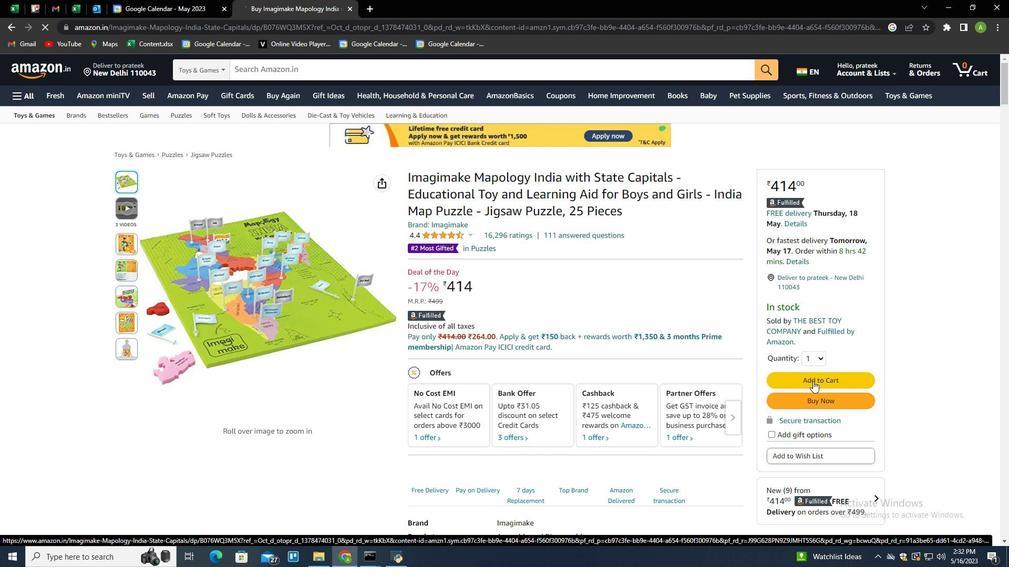 
Action: Mouse scrolled (813, 384) with delta (0, 0)
Screenshot: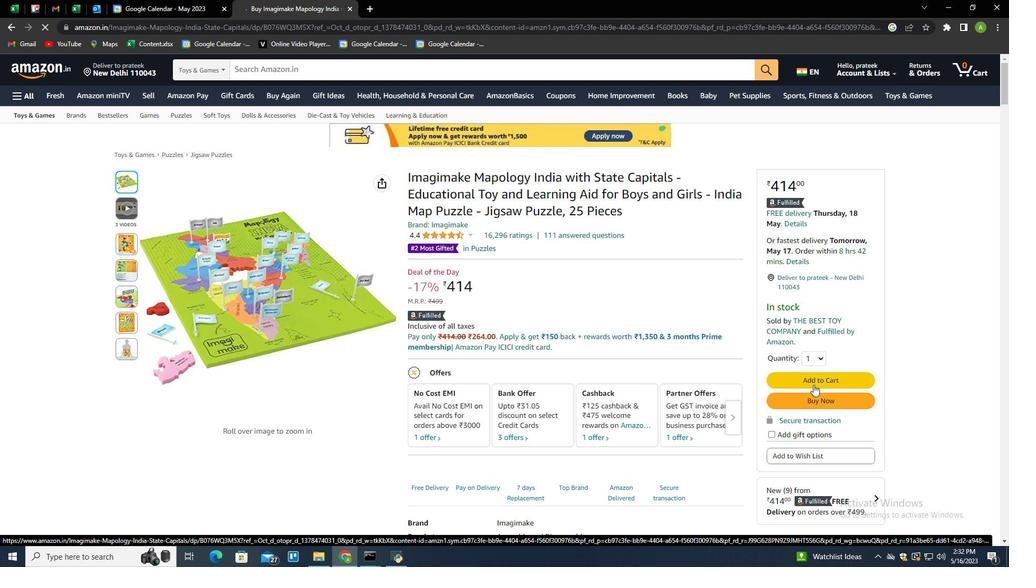 
Action: Mouse moved to (819, 329)
Screenshot: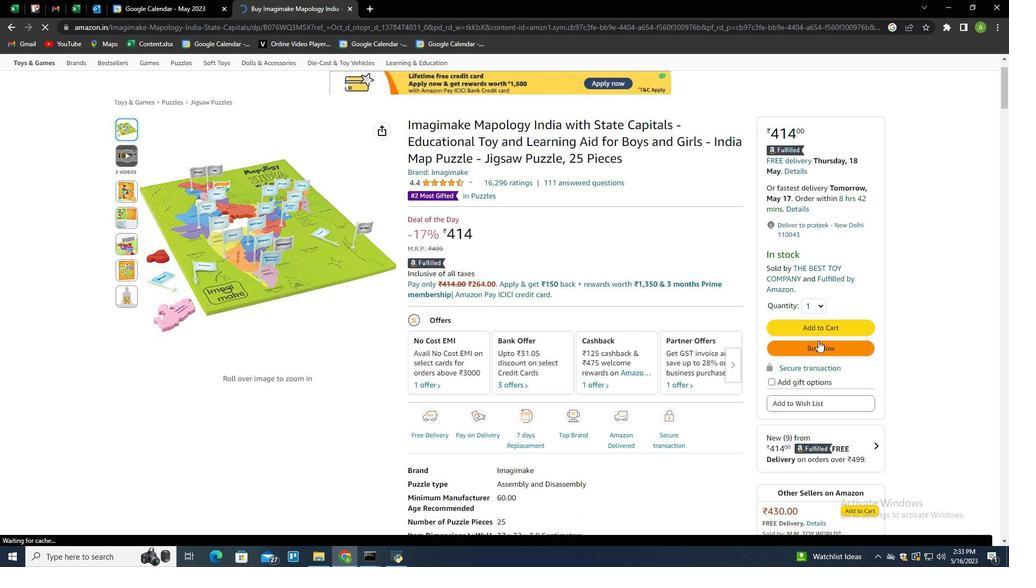 
Action: Mouse pressed left at (819, 329)
Screenshot: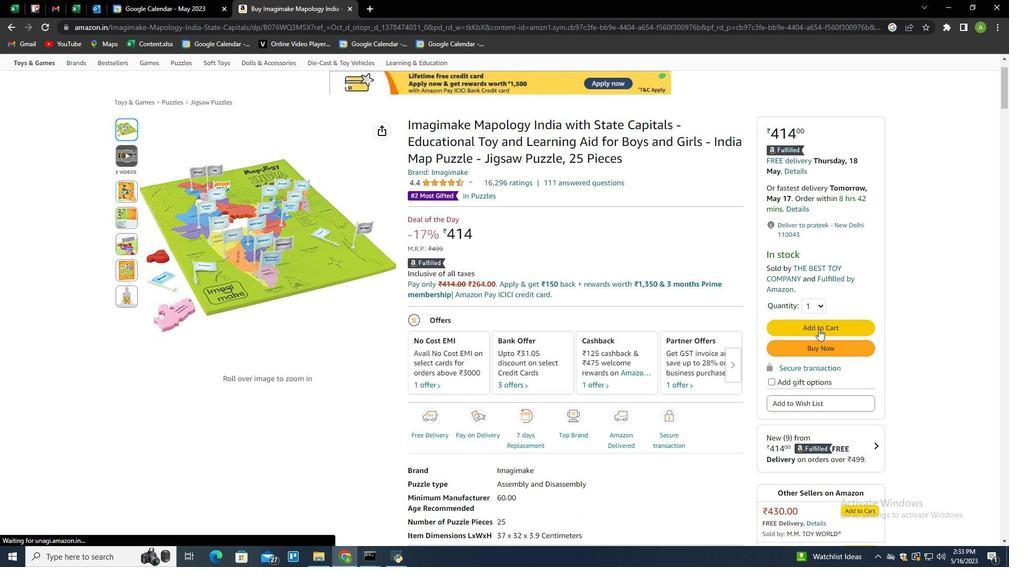 
Action: Mouse moved to (768, 392)
Screenshot: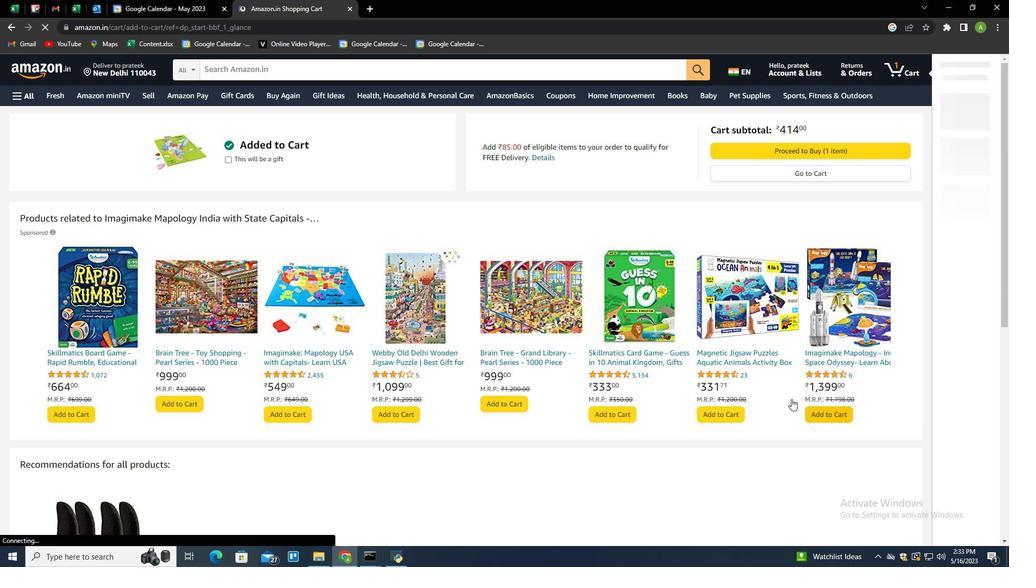 
Action: Mouse scrolled (768, 392) with delta (0, 0)
Screenshot: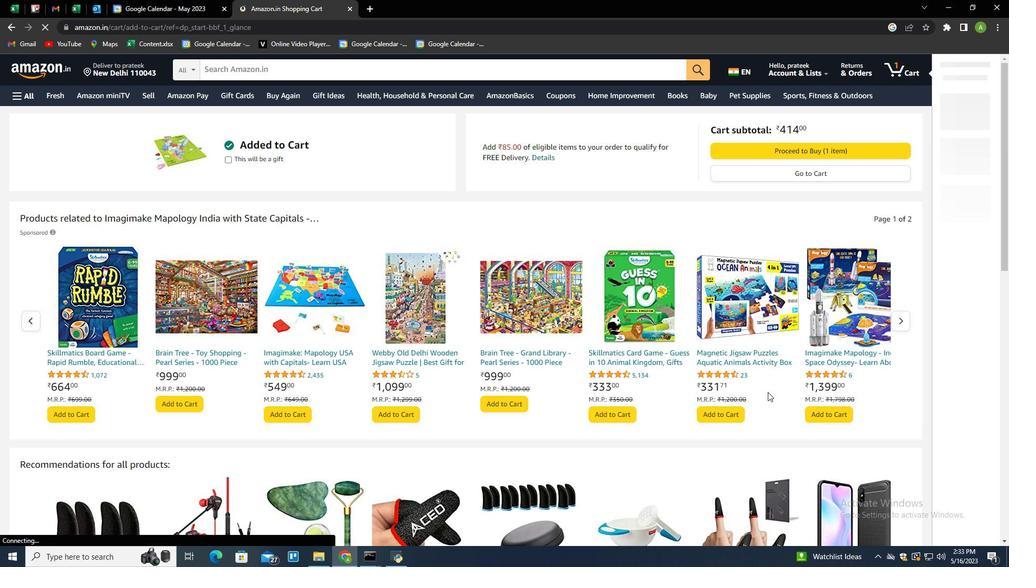 
Action: Mouse scrolled (768, 393) with delta (0, 0)
Screenshot: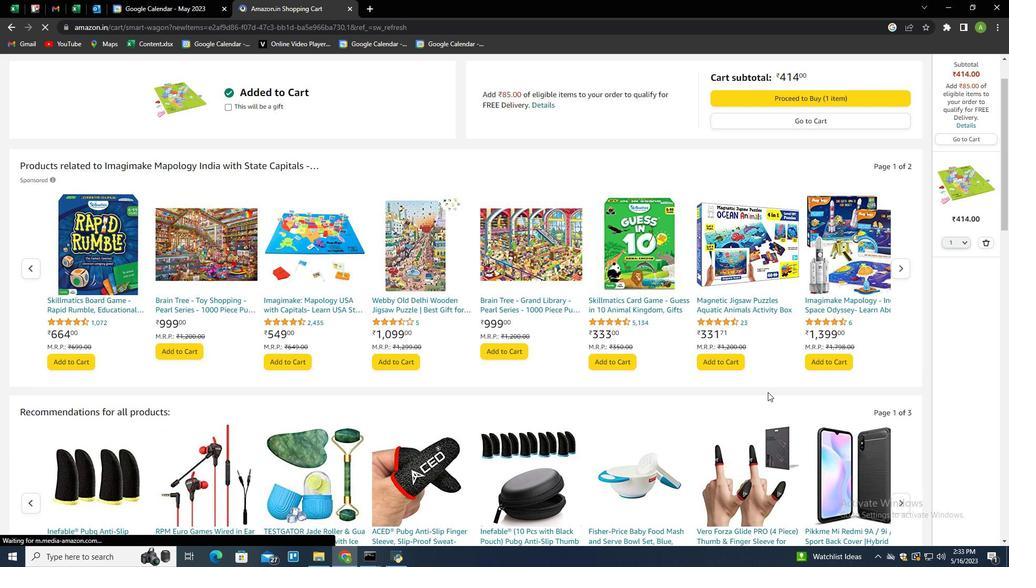 
Action: Mouse scrolled (768, 393) with delta (0, 0)
Screenshot: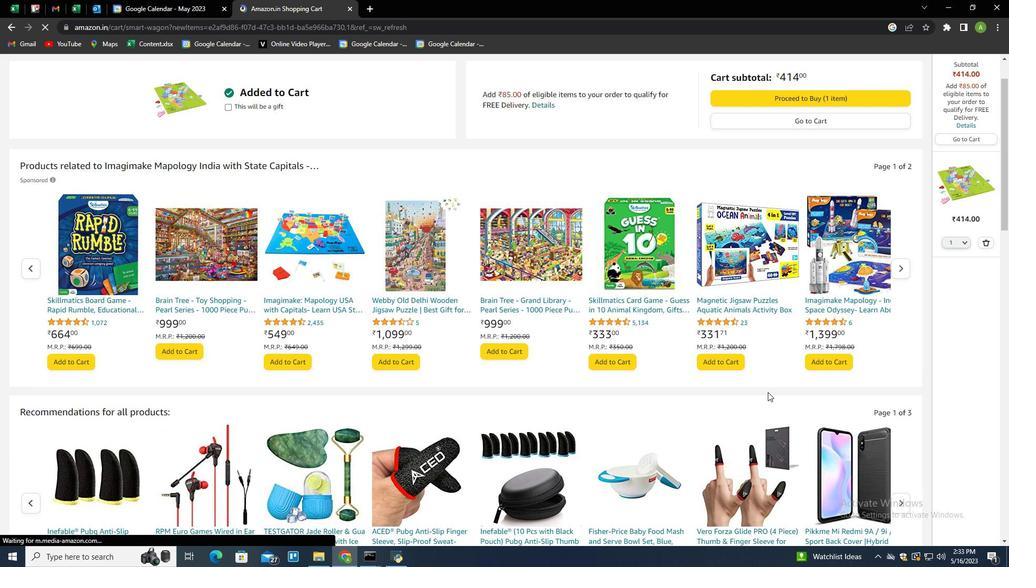 
Action: Mouse scrolled (768, 393) with delta (0, 0)
Screenshot: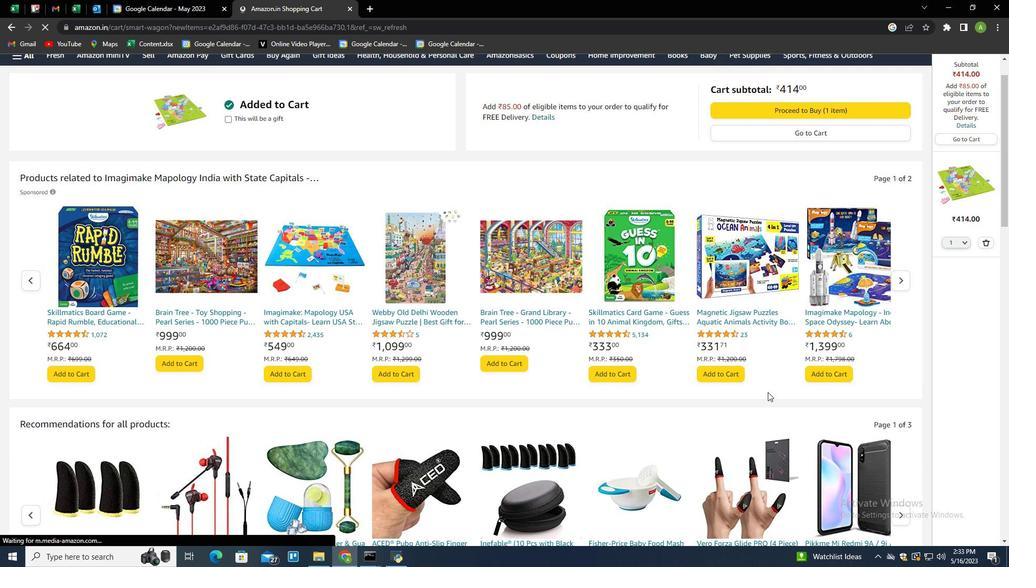 
Action: Mouse moved to (899, 66)
Screenshot: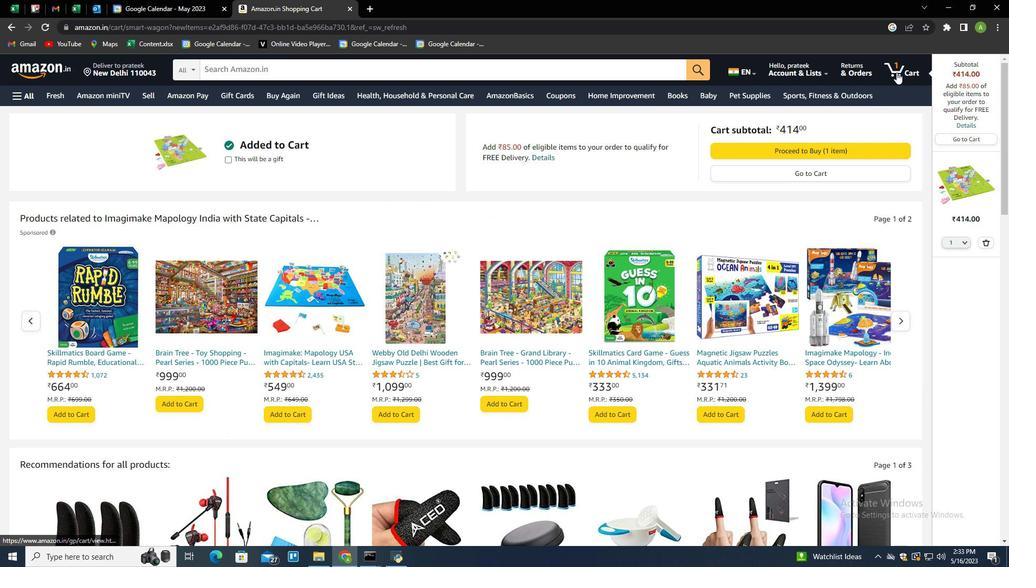 
Action: Mouse pressed left at (899, 66)
Screenshot: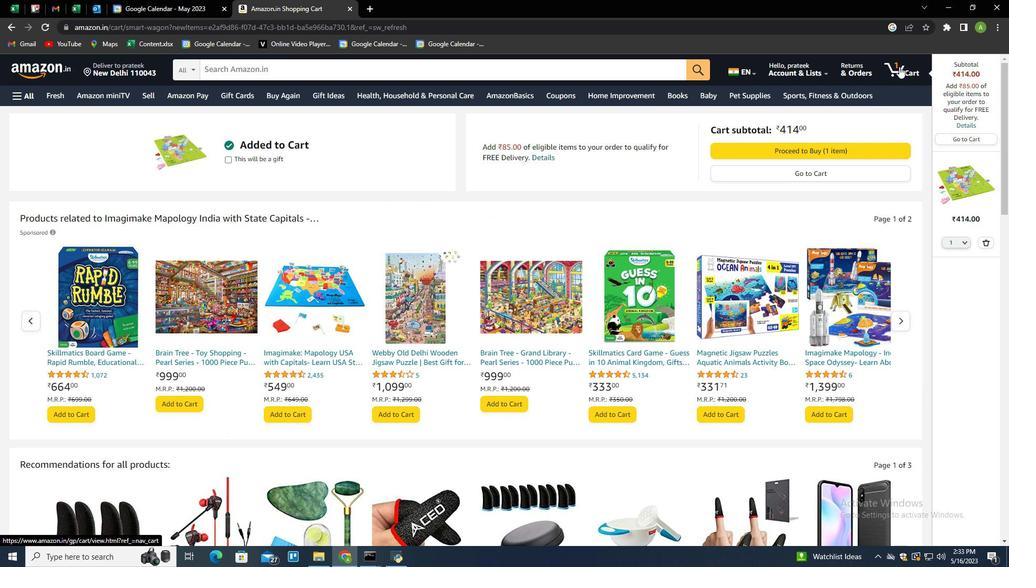 
Action: Mouse moved to (506, 325)
Screenshot: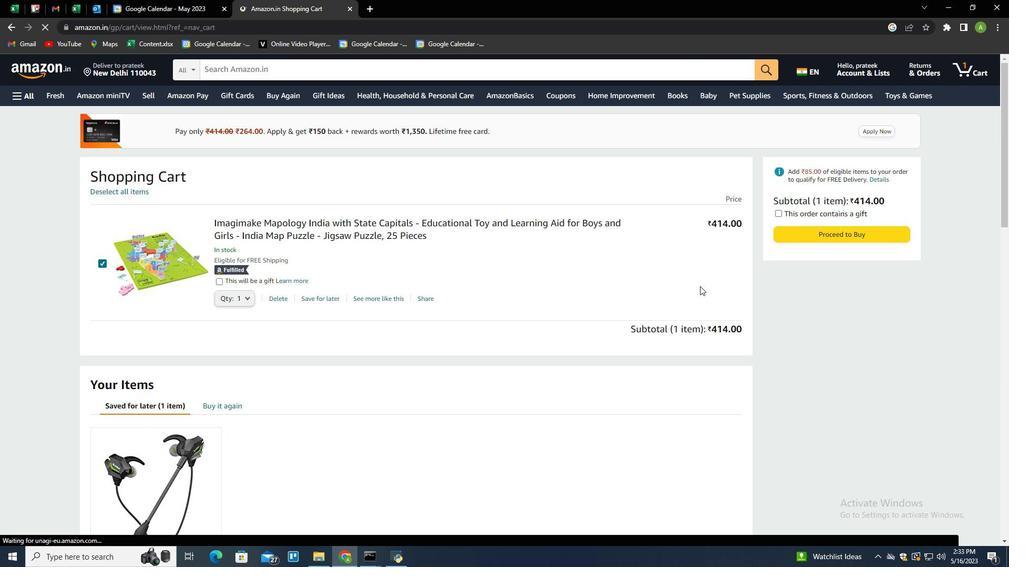 
